 Task: Look for space in Montes Claros, Brazil from 6th September, 2023 to 18th September, 2023 for 3 adults in price range Rs.6000 to Rs.12000. Place can be entire place with 2 bedrooms having 2 beds and 2 bathrooms. Property type can be house, flat, guest house, hotel. Booking option can be shelf check-in. Required host language is Spanish.
Action: Mouse moved to (221, 593)
Screenshot: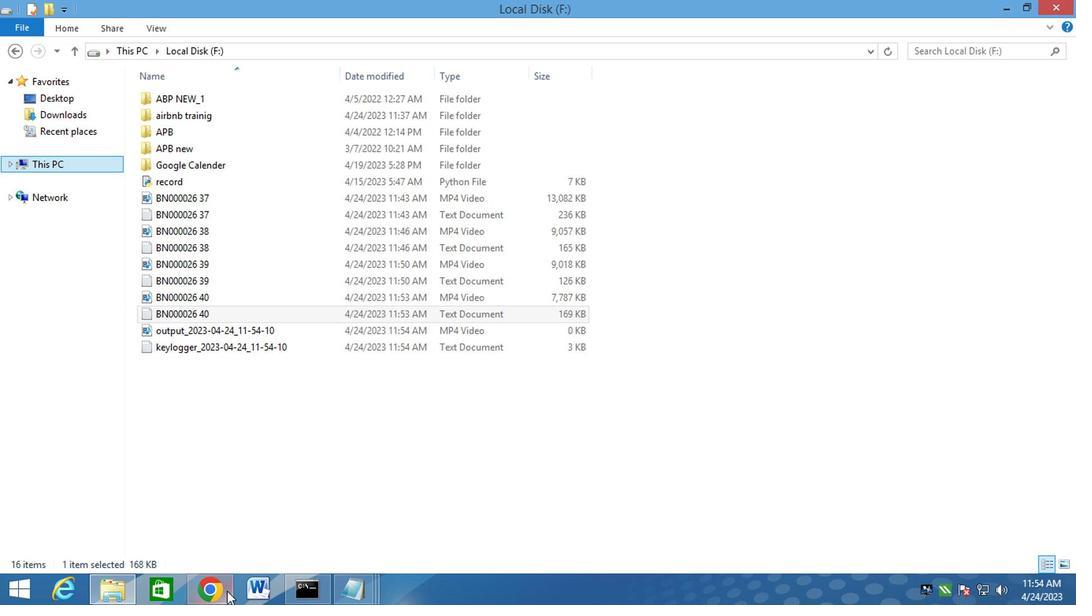 
Action: Mouse pressed left at (221, 593)
Screenshot: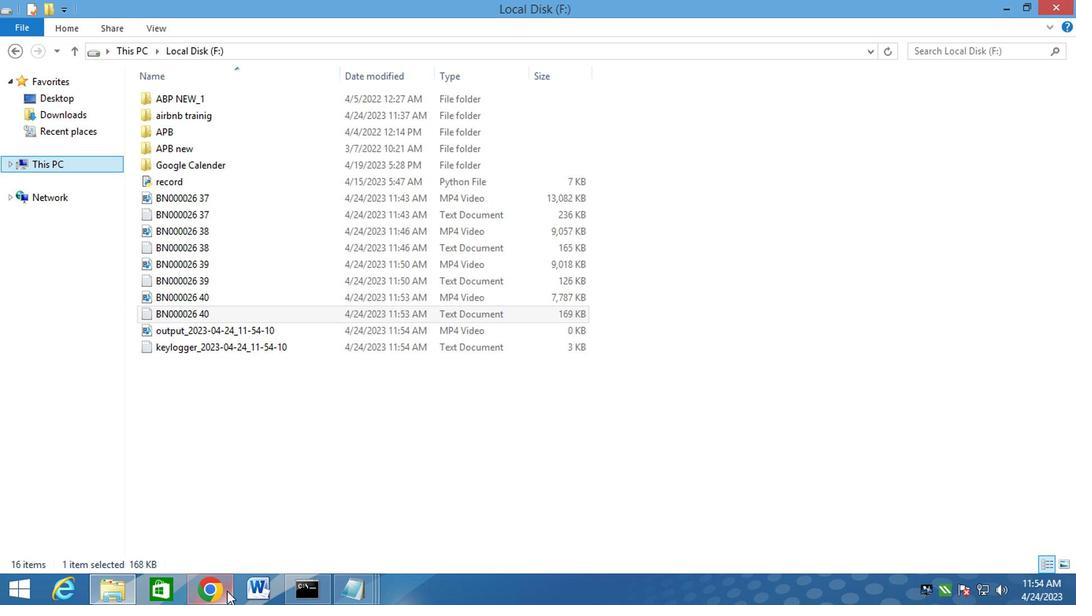 
Action: Mouse moved to (485, 116)
Screenshot: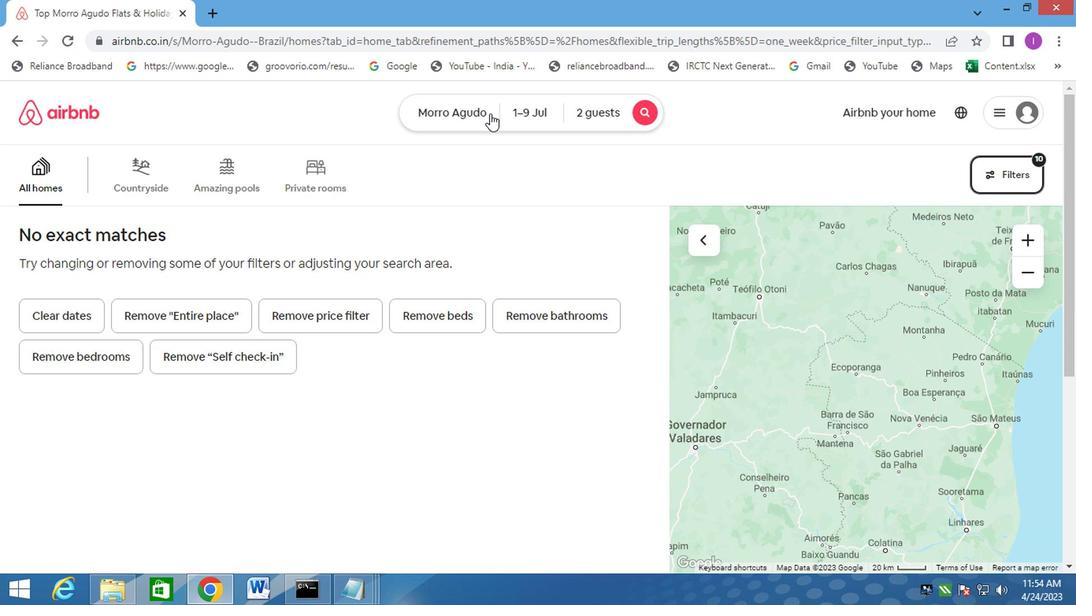 
Action: Mouse pressed left at (485, 116)
Screenshot: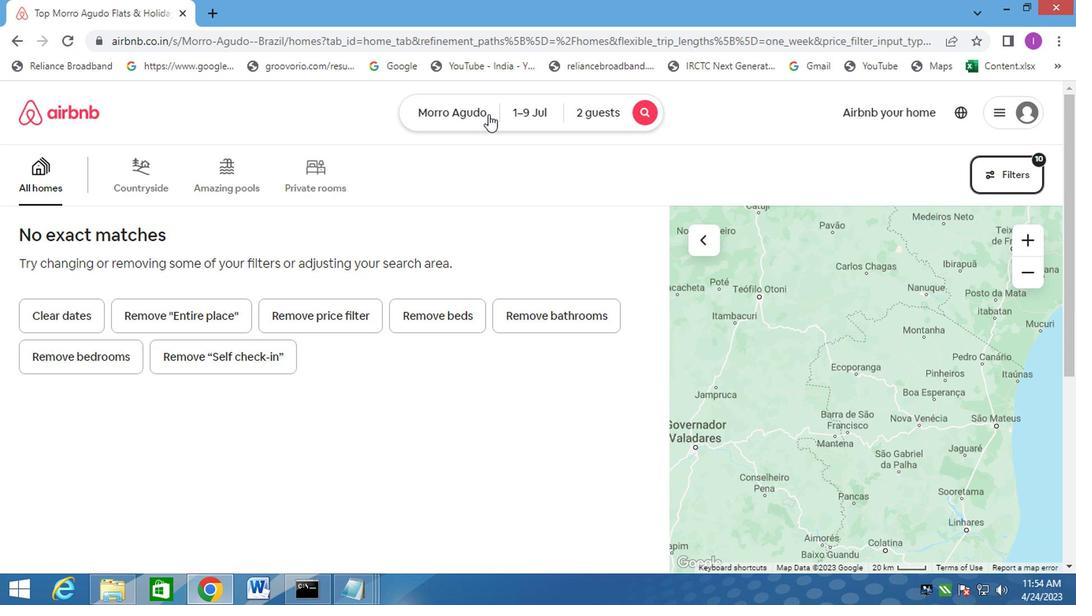 
Action: Mouse moved to (327, 176)
Screenshot: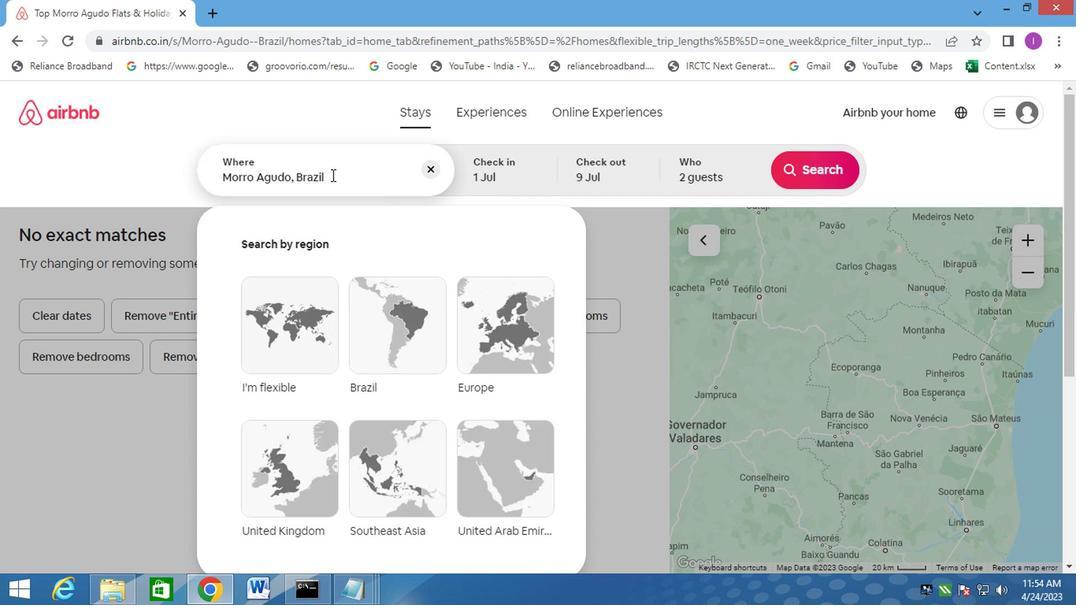 
Action: Mouse pressed left at (327, 176)
Screenshot: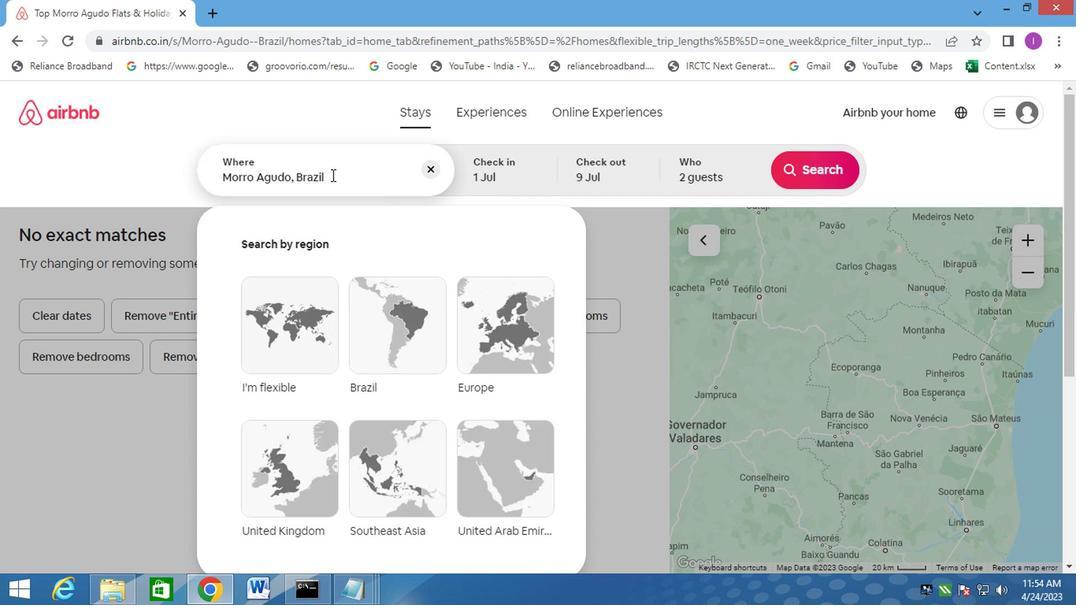 
Action: Mouse moved to (204, 191)
Screenshot: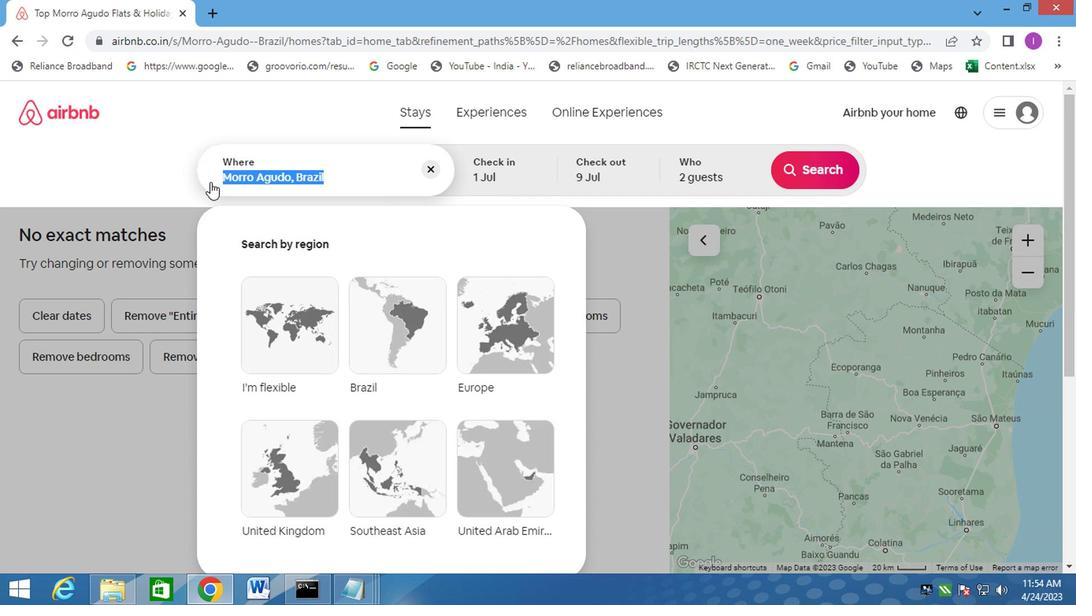 
Action: Key pressed montes<Key.space>claros
Screenshot: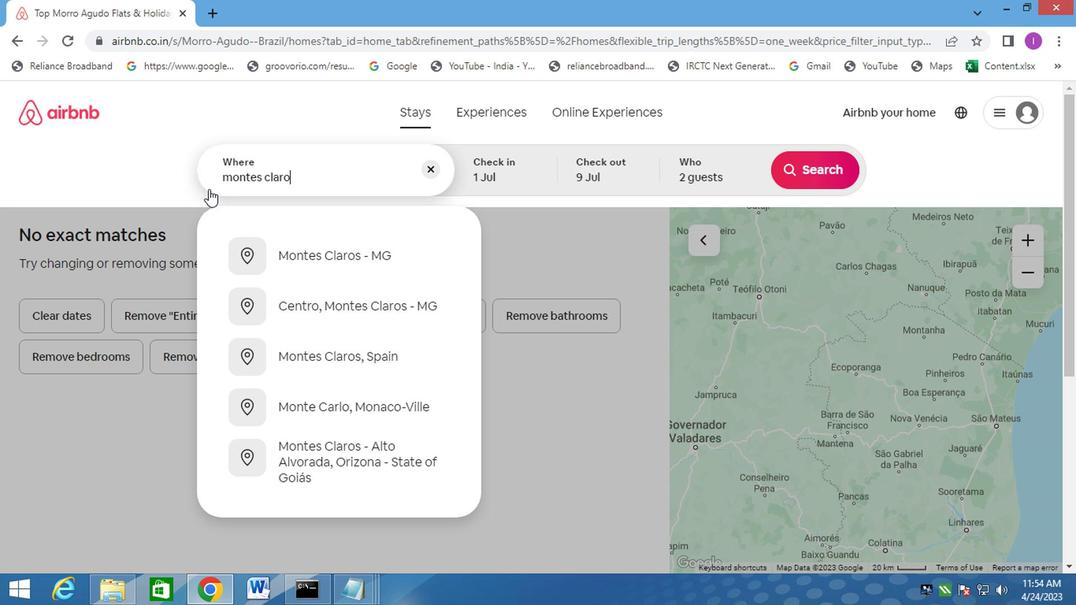 
Action: Mouse moved to (452, 461)
Screenshot: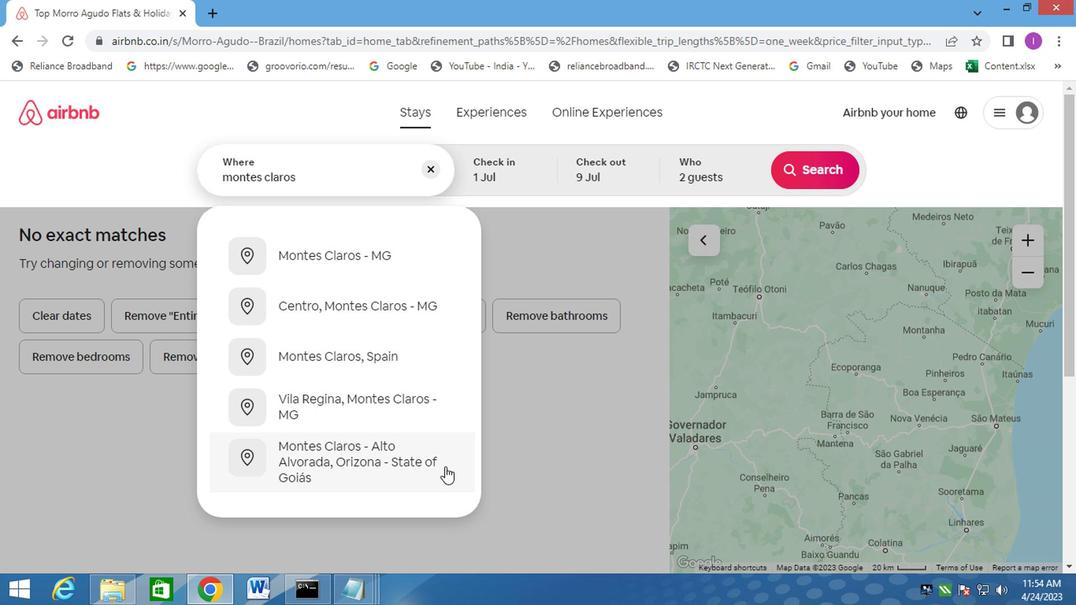 
Action: Key pressed ,brazil
Screenshot: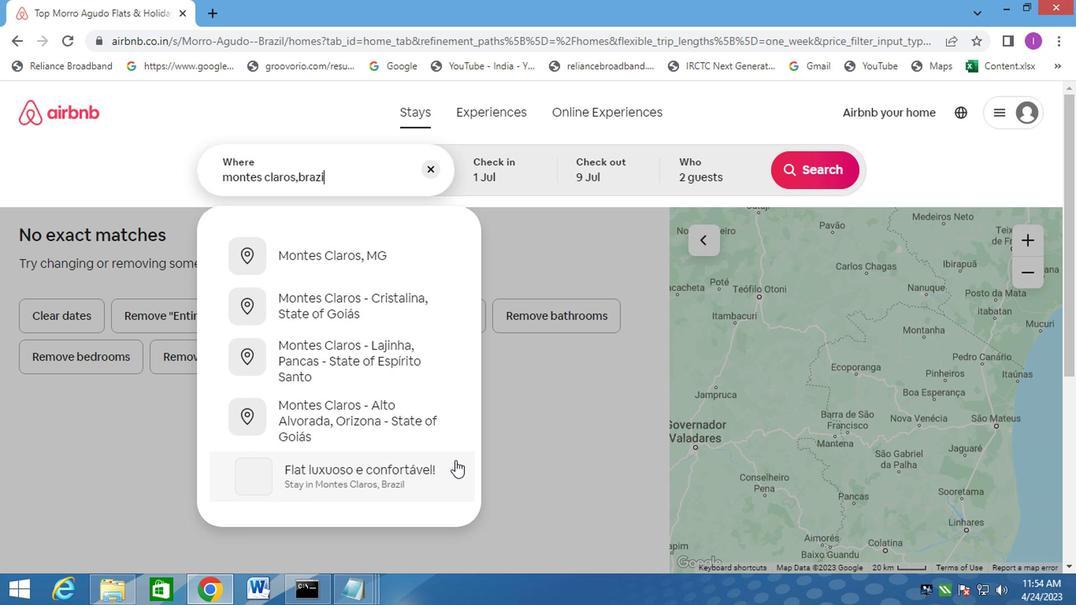 
Action: Mouse moved to (364, 298)
Screenshot: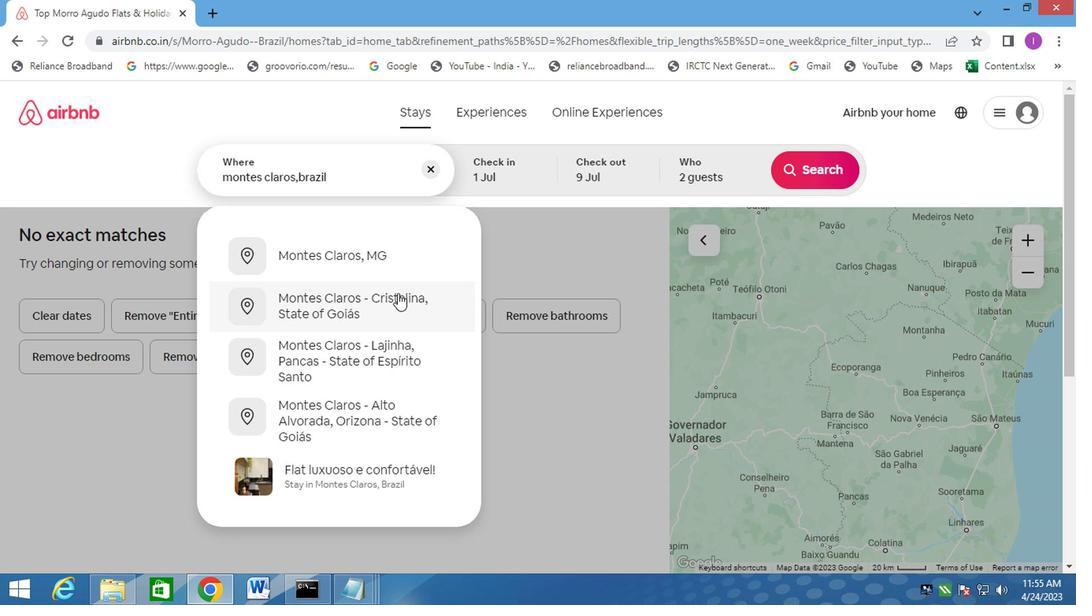 
Action: Mouse pressed left at (364, 298)
Screenshot: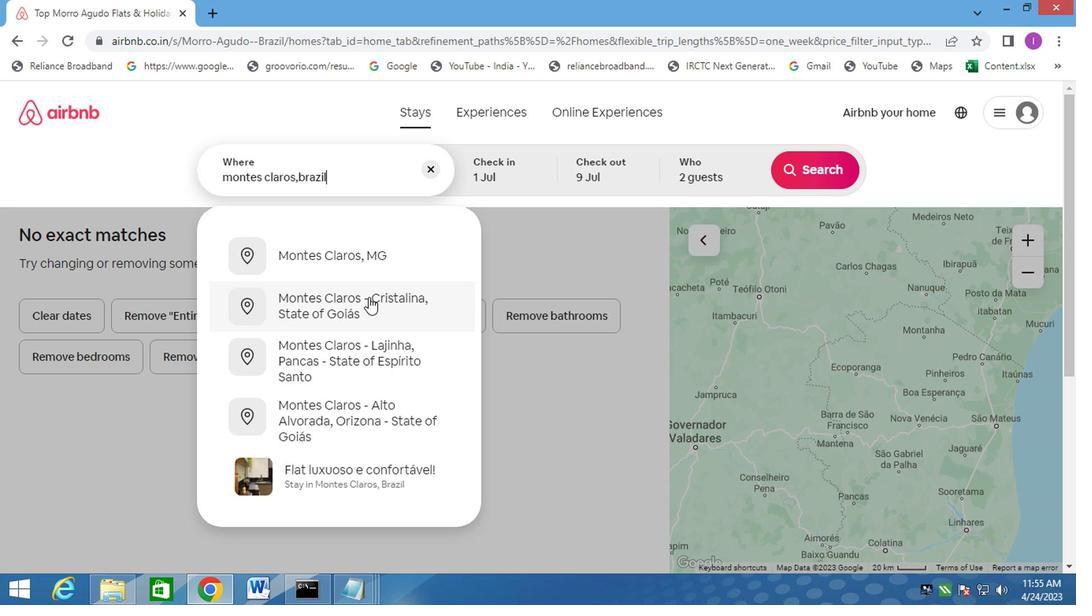 
Action: Mouse moved to (800, 296)
Screenshot: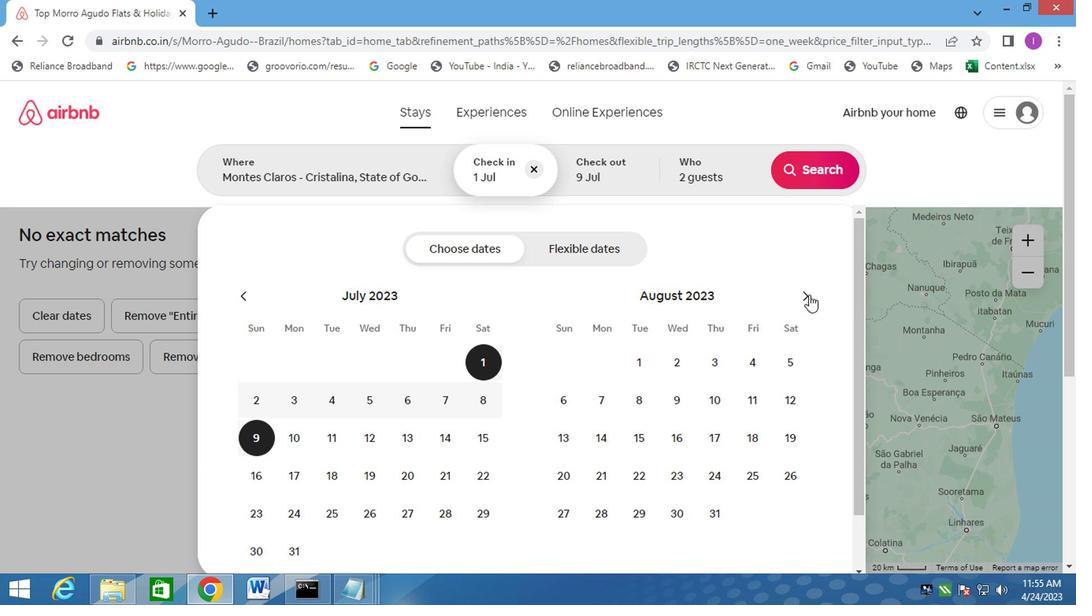 
Action: Mouse pressed left at (800, 296)
Screenshot: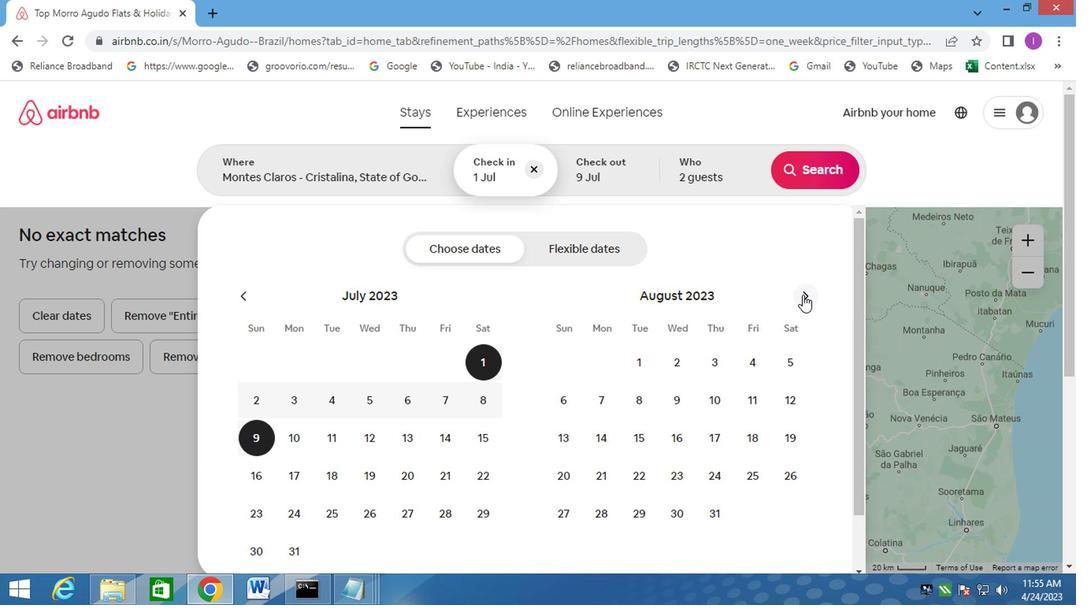 
Action: Mouse moved to (676, 406)
Screenshot: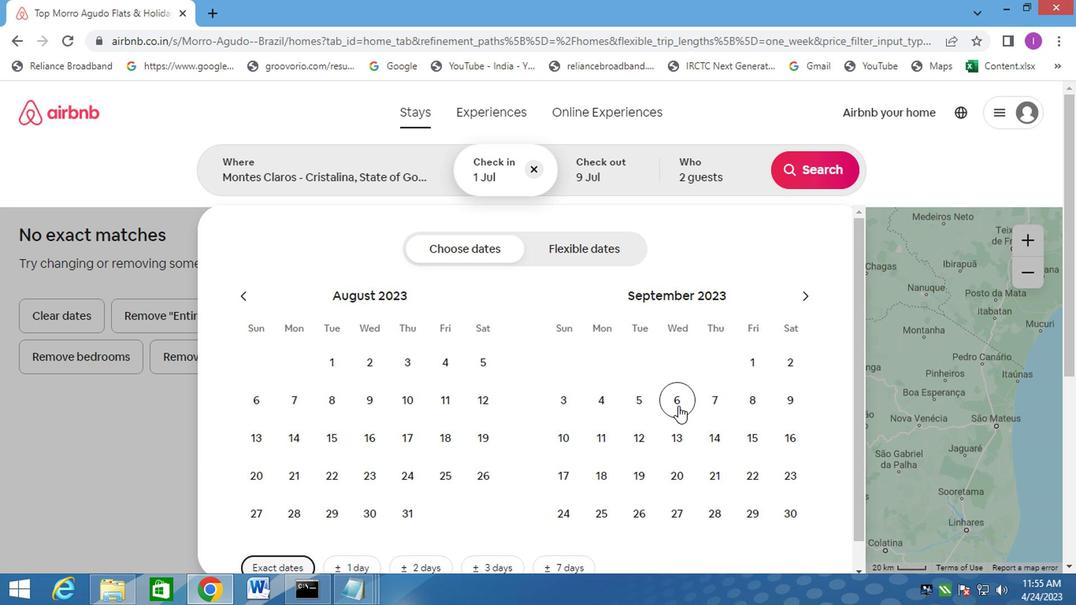 
Action: Mouse pressed left at (676, 406)
Screenshot: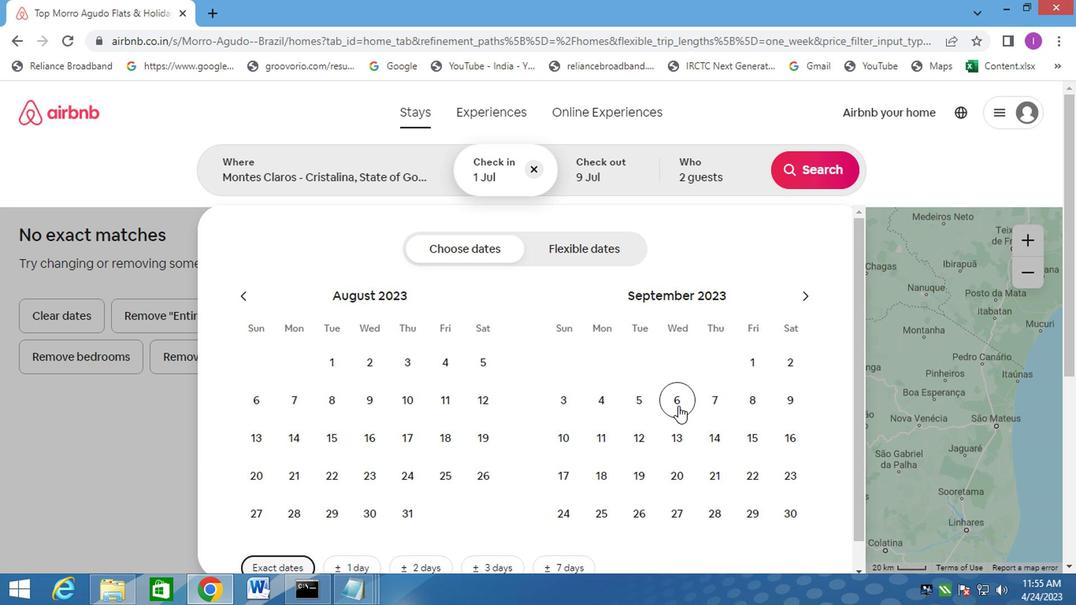 
Action: Mouse moved to (603, 482)
Screenshot: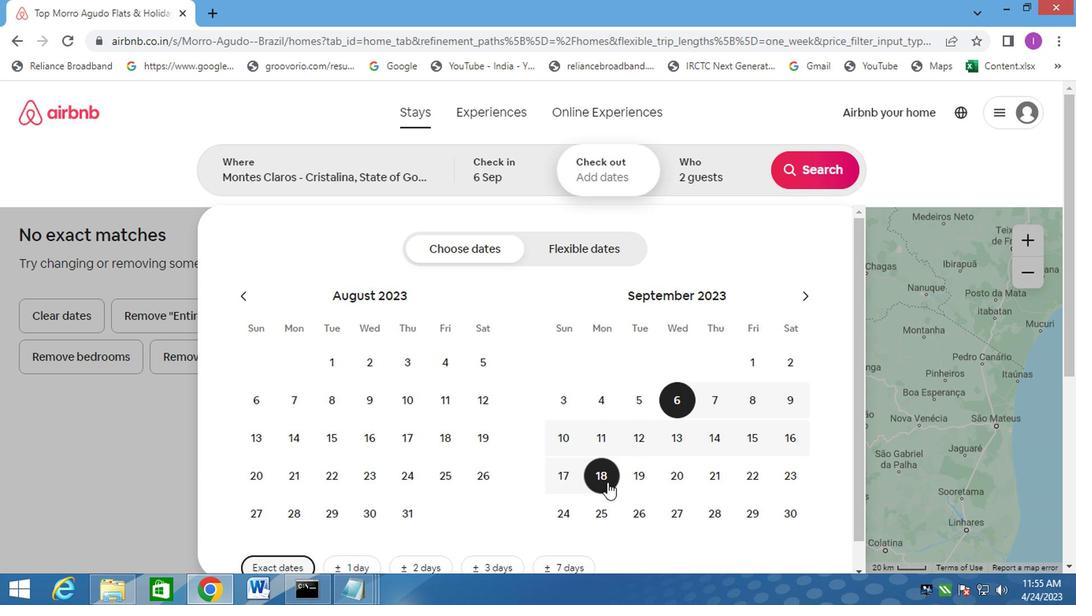 
Action: Mouse pressed left at (603, 482)
Screenshot: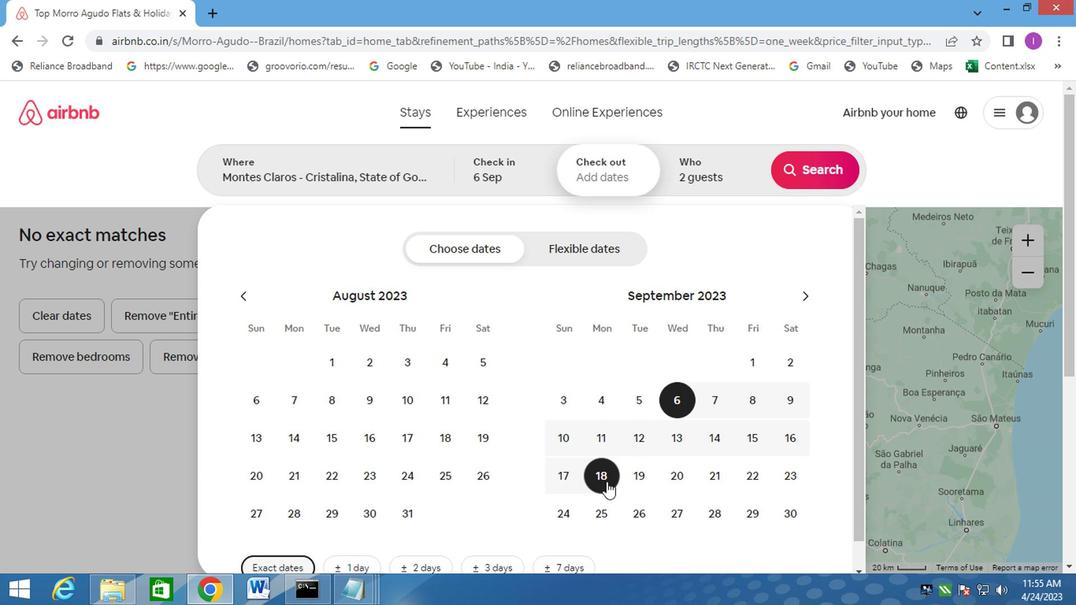 
Action: Mouse moved to (729, 177)
Screenshot: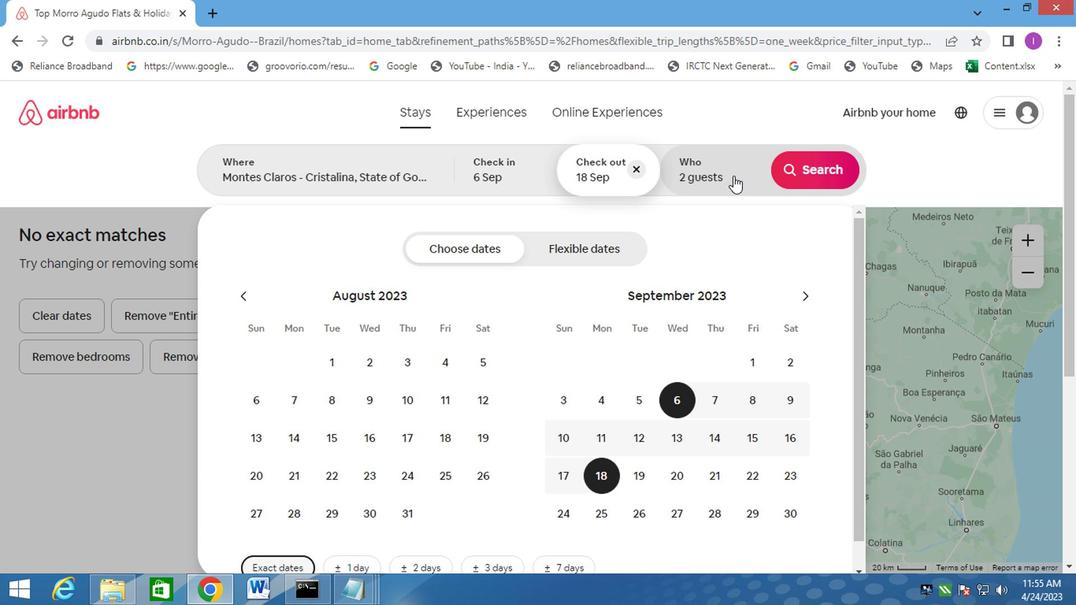 
Action: Mouse pressed left at (729, 177)
Screenshot: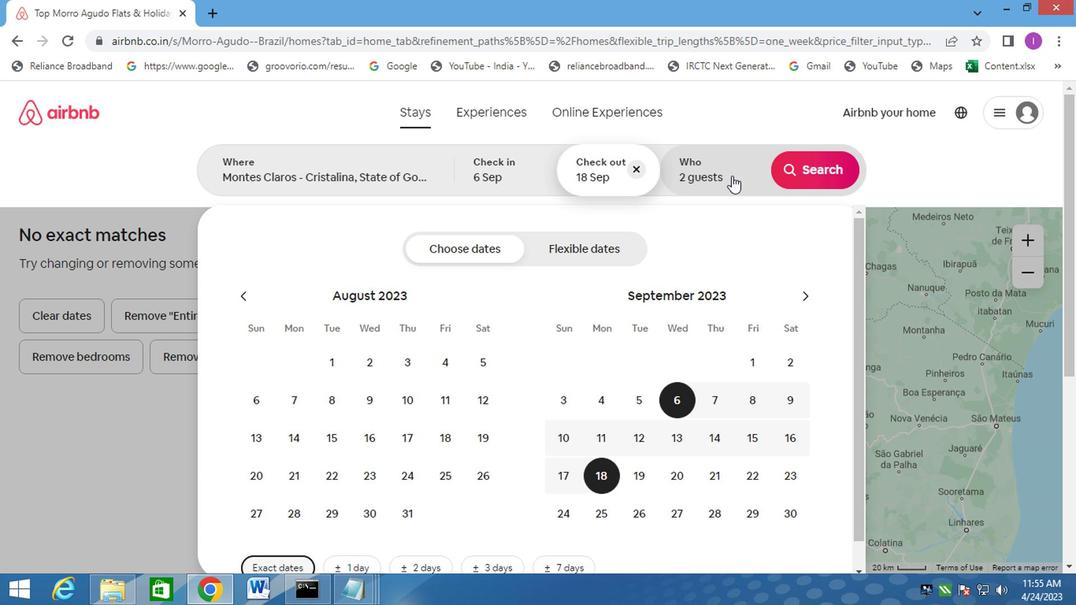 
Action: Mouse moved to (821, 252)
Screenshot: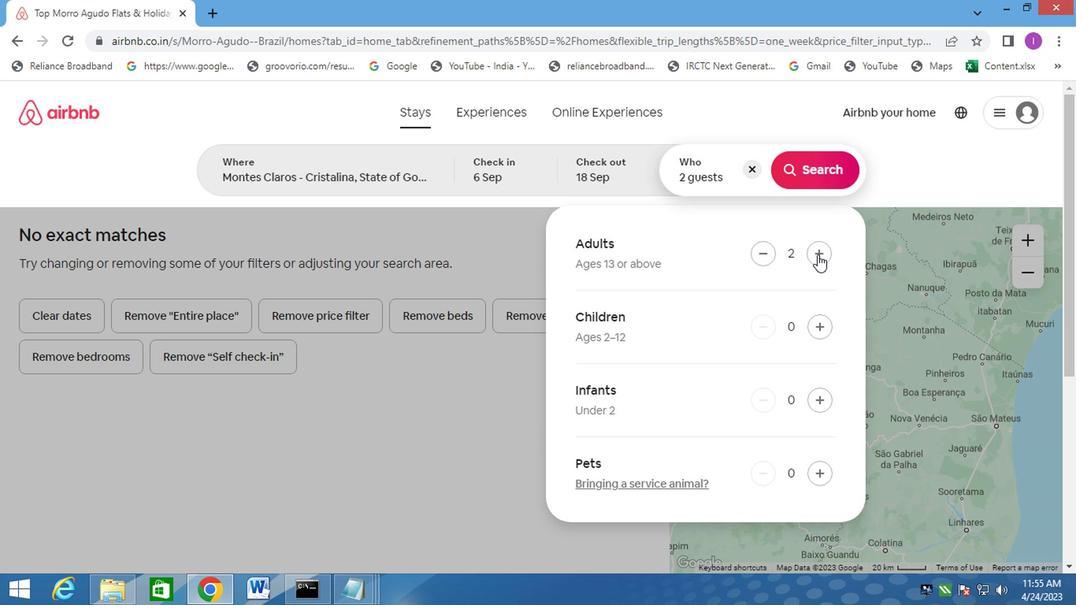 
Action: Mouse pressed left at (821, 252)
Screenshot: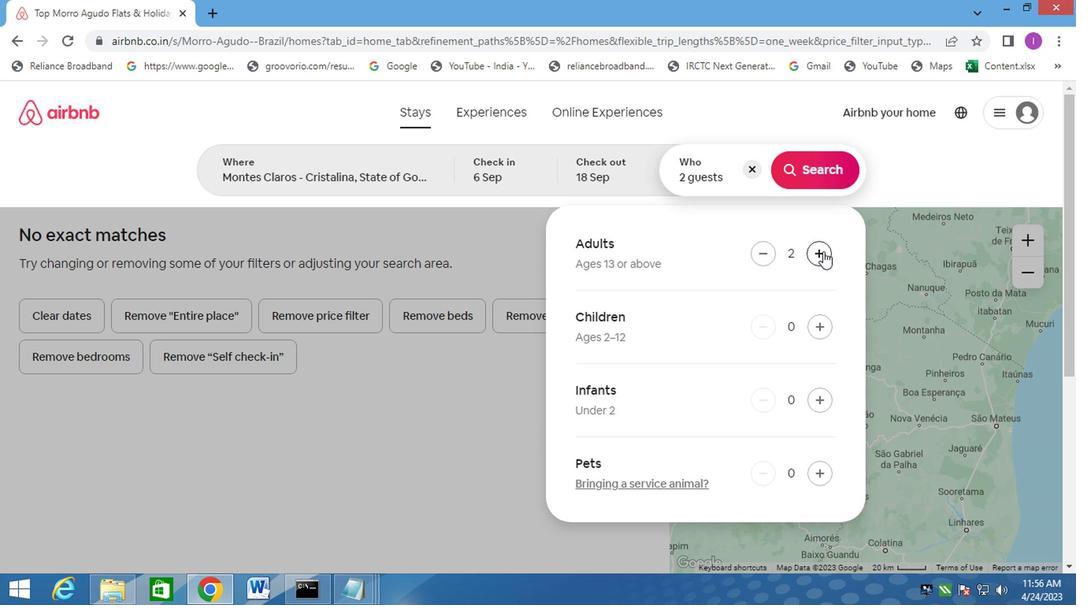 
Action: Mouse moved to (834, 174)
Screenshot: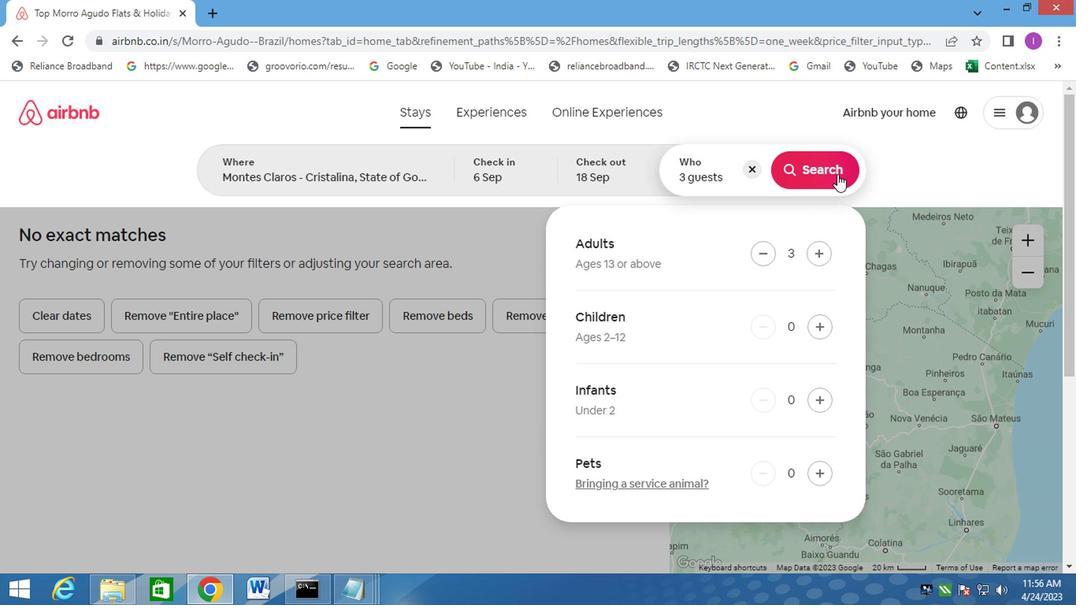 
Action: Mouse pressed left at (834, 174)
Screenshot: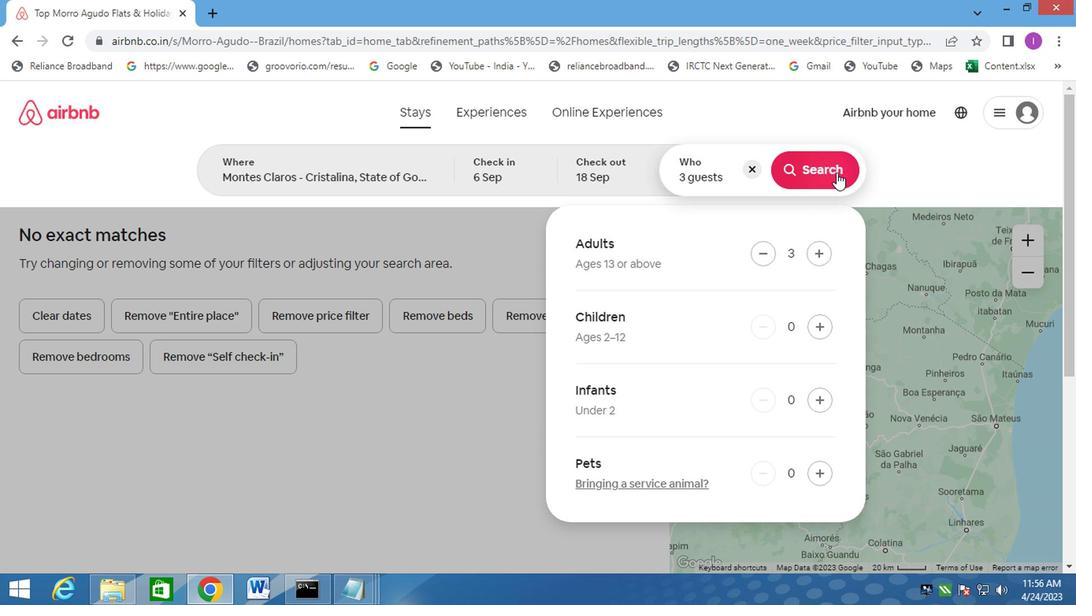 
Action: Mouse moved to (1018, 183)
Screenshot: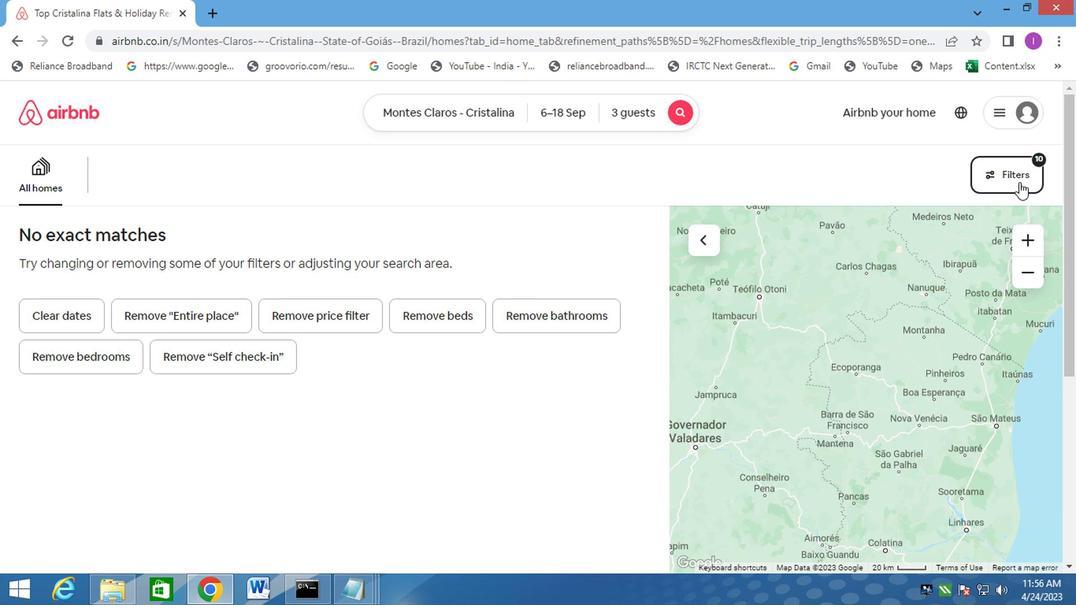 
Action: Mouse pressed left at (1018, 183)
Screenshot: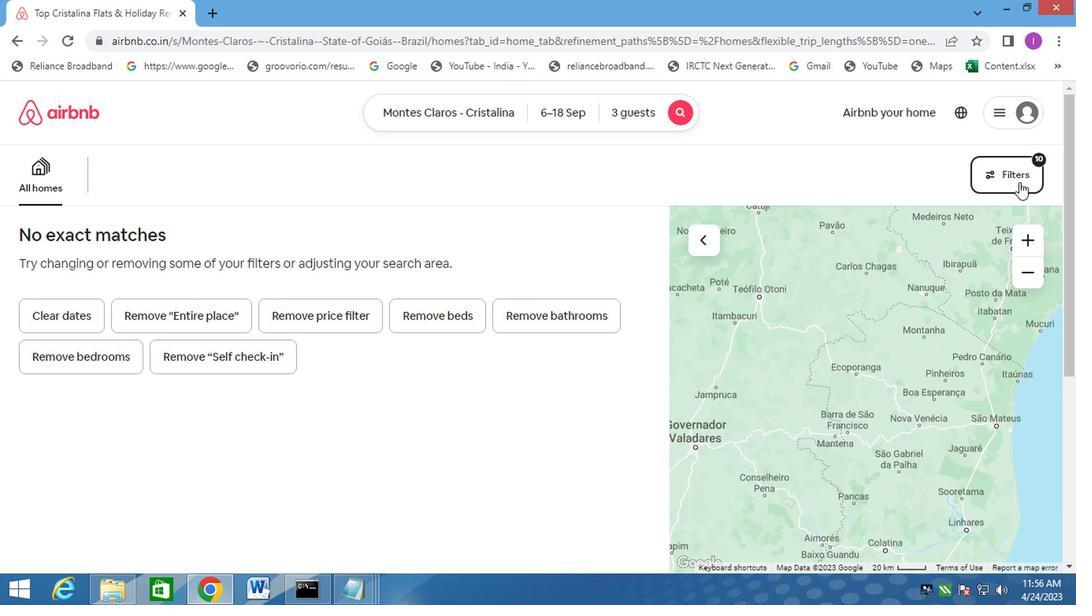 
Action: Mouse moved to (344, 275)
Screenshot: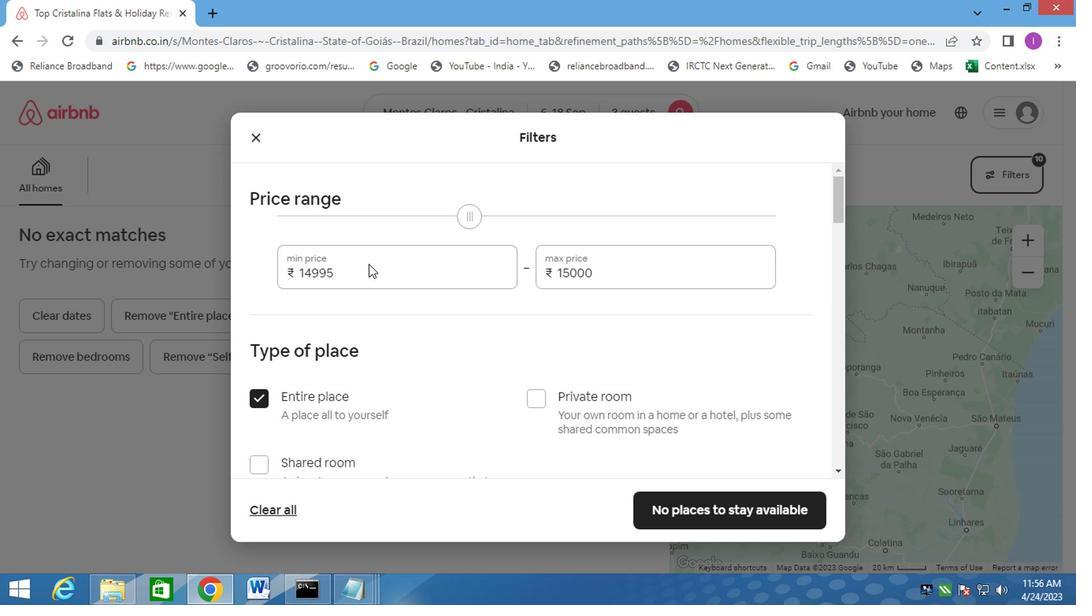 
Action: Mouse pressed left at (344, 275)
Screenshot: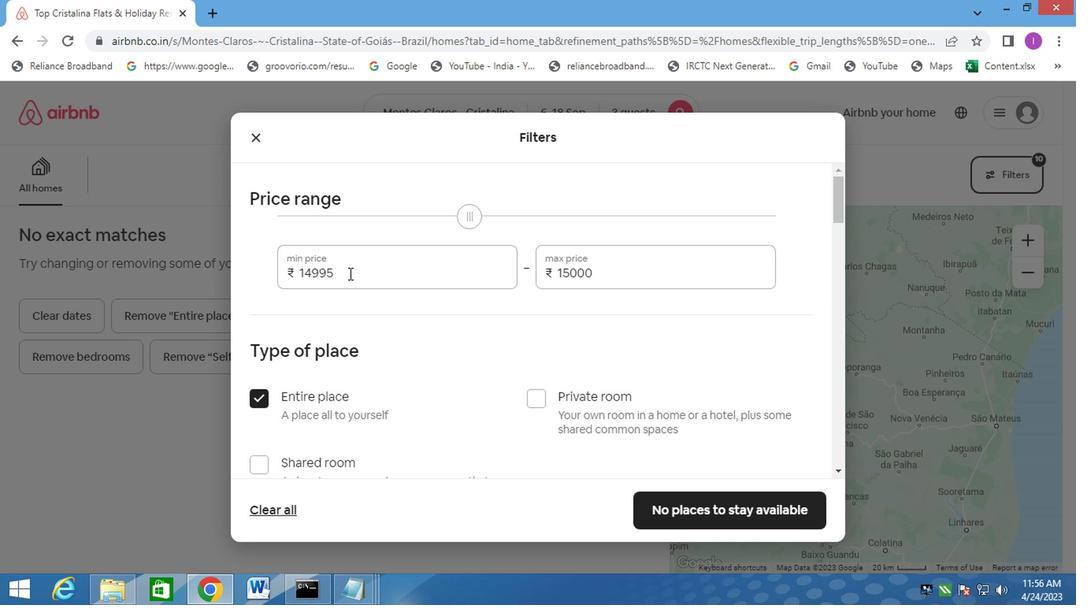 
Action: Mouse moved to (515, 274)
Screenshot: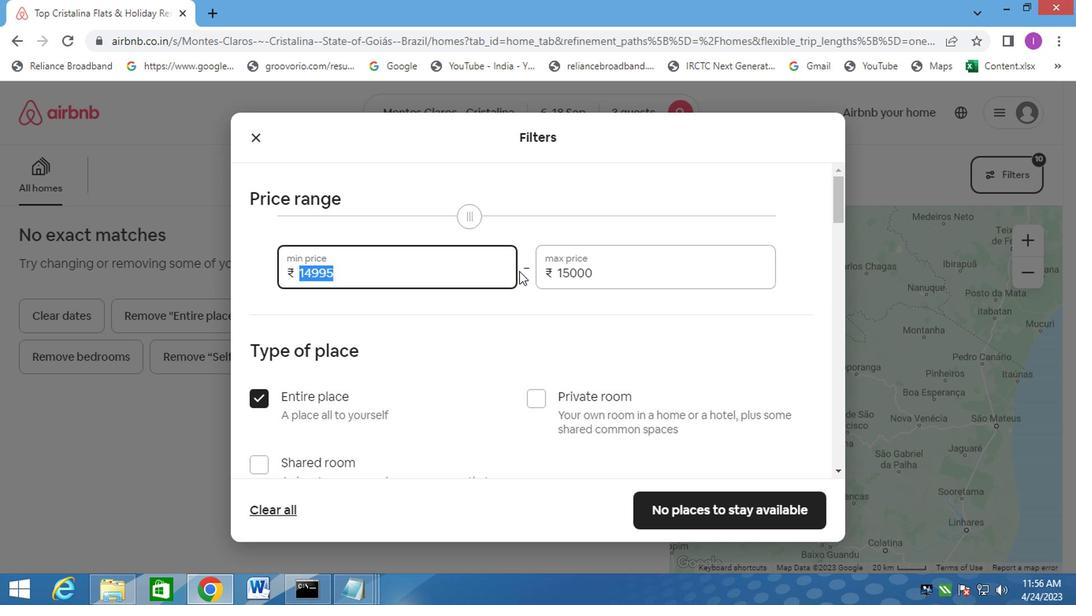 
Action: Key pressed 6000
Screenshot: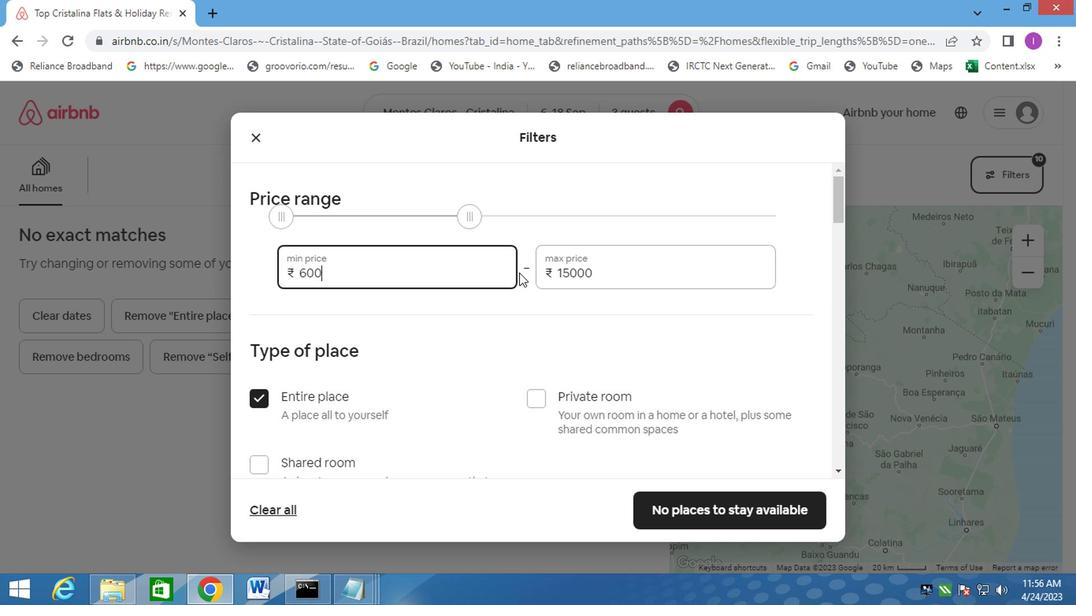 
Action: Mouse moved to (567, 275)
Screenshot: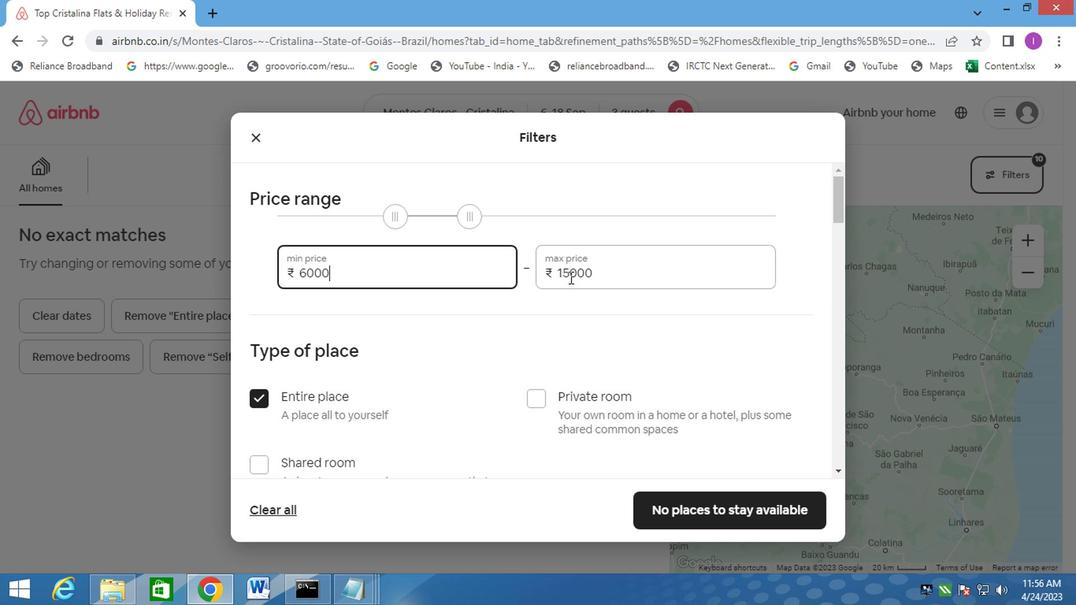 
Action: Mouse pressed left at (567, 275)
Screenshot: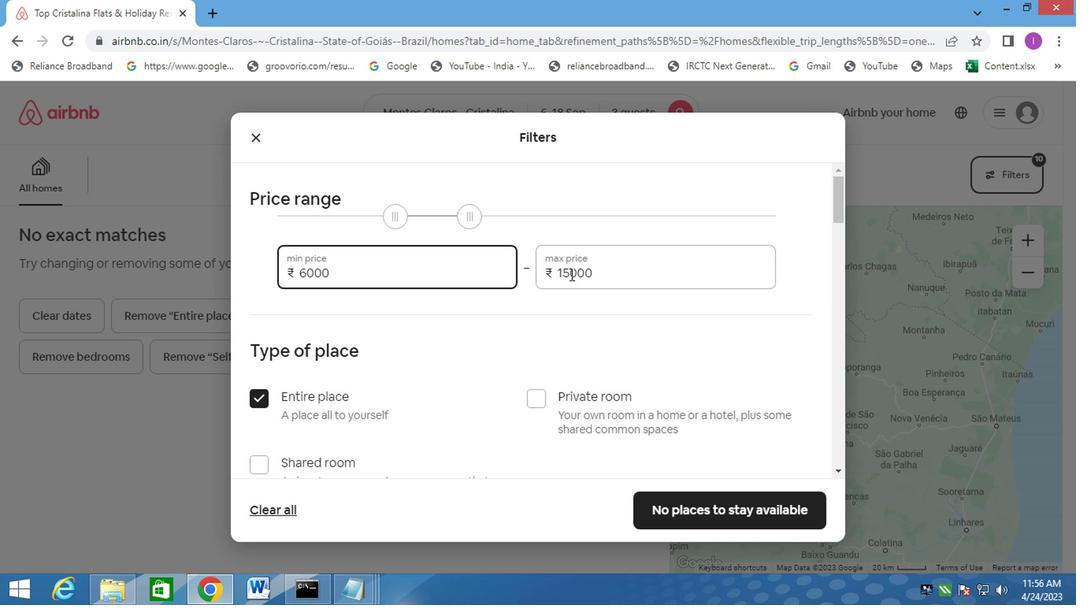 
Action: Mouse moved to (678, 213)
Screenshot: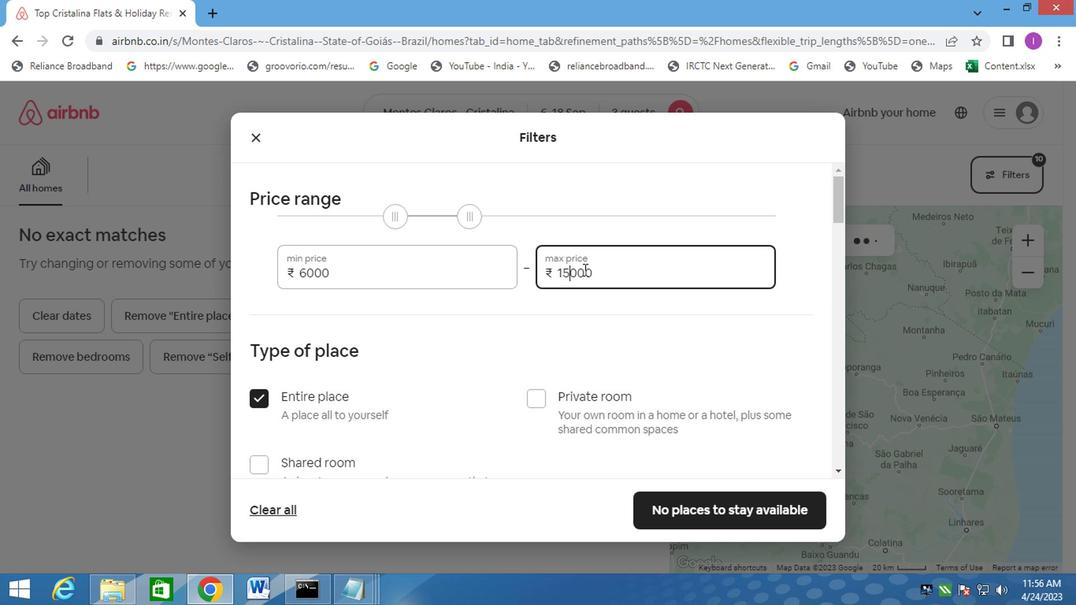 
Action: Key pressed <Key.backspace>2
Screenshot: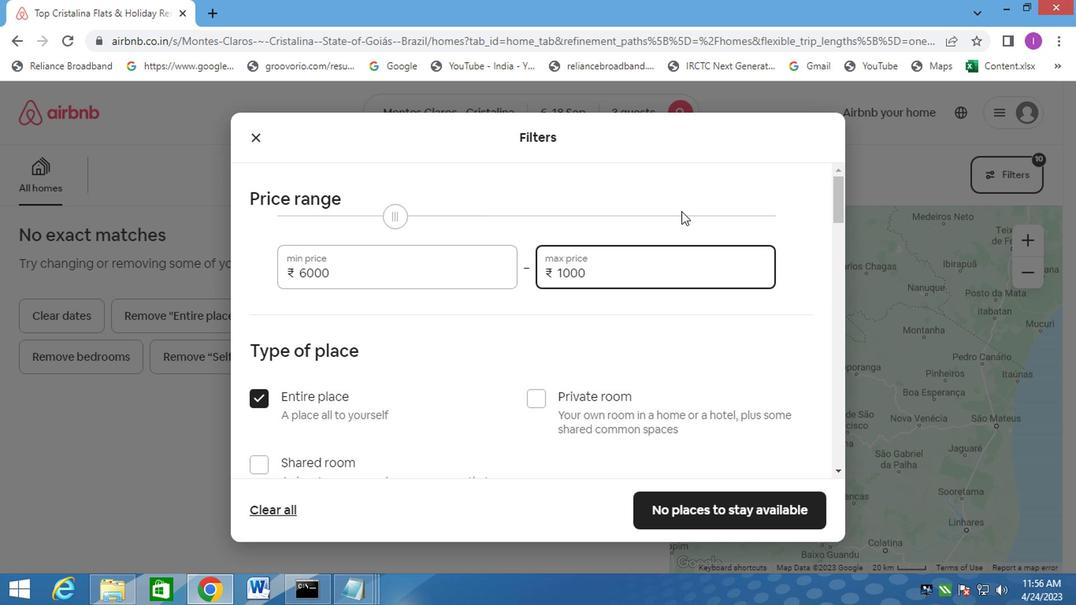 
Action: Mouse moved to (701, 212)
Screenshot: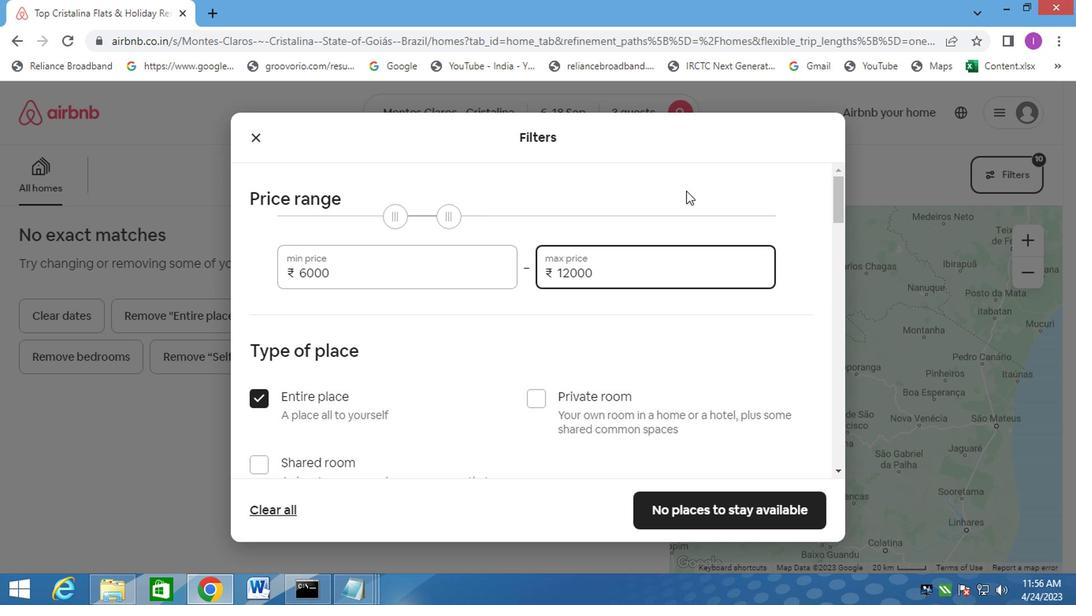 
Action: Mouse scrolled (701, 211) with delta (0, 0)
Screenshot: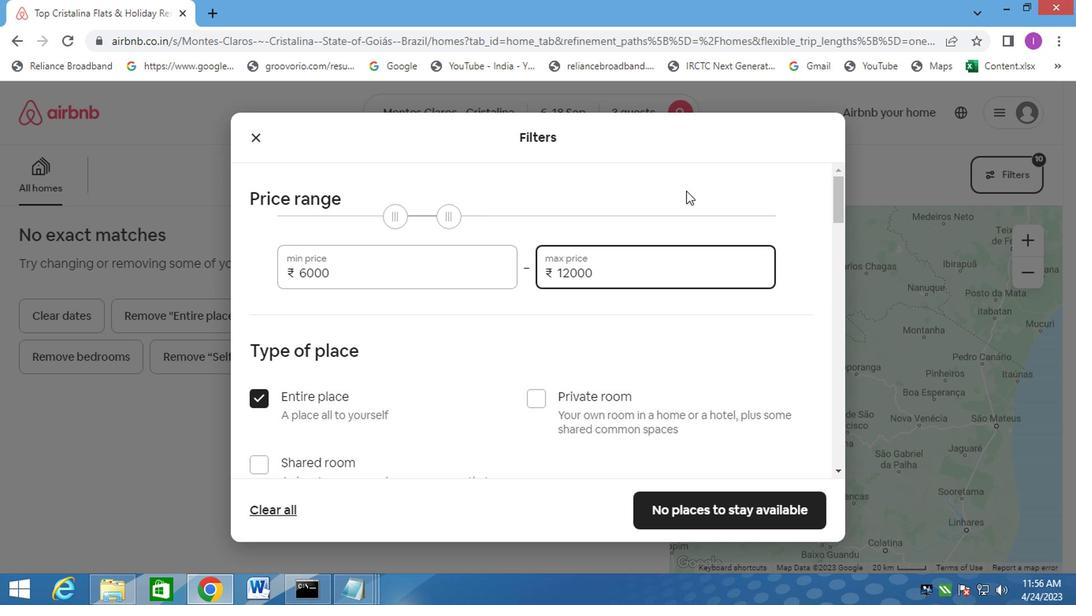 
Action: Mouse moved to (716, 224)
Screenshot: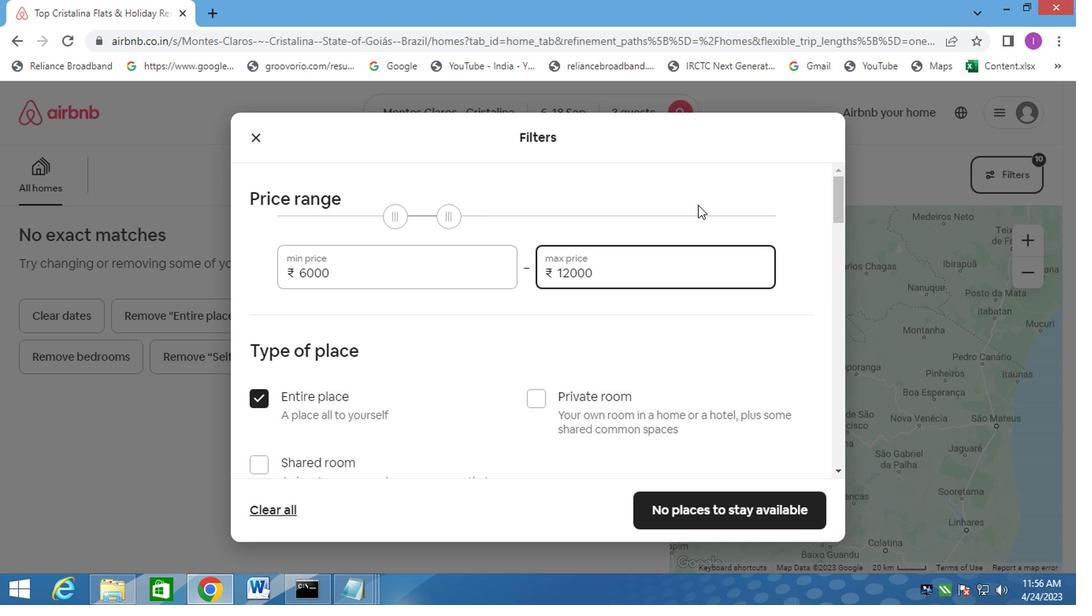 
Action: Mouse scrolled (716, 223) with delta (0, -1)
Screenshot: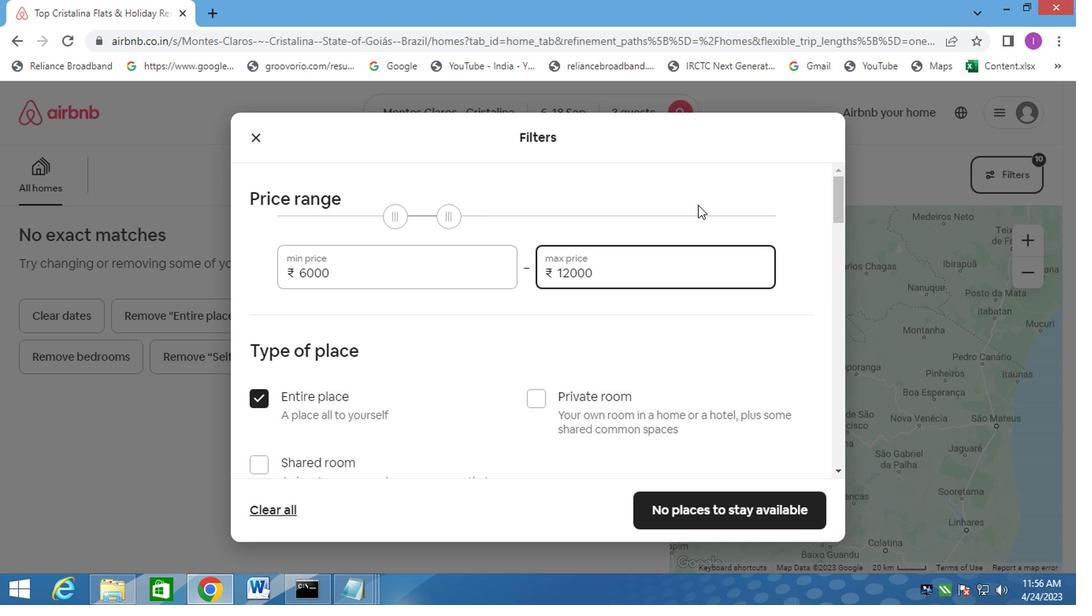 
Action: Mouse moved to (411, 342)
Screenshot: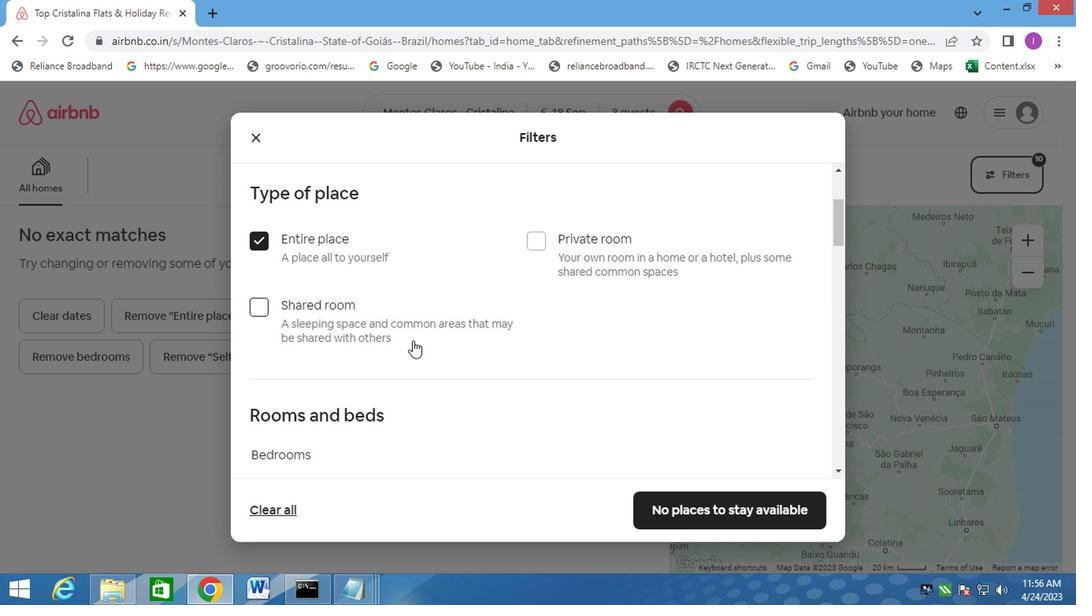 
Action: Mouse scrolled (411, 341) with delta (0, 0)
Screenshot: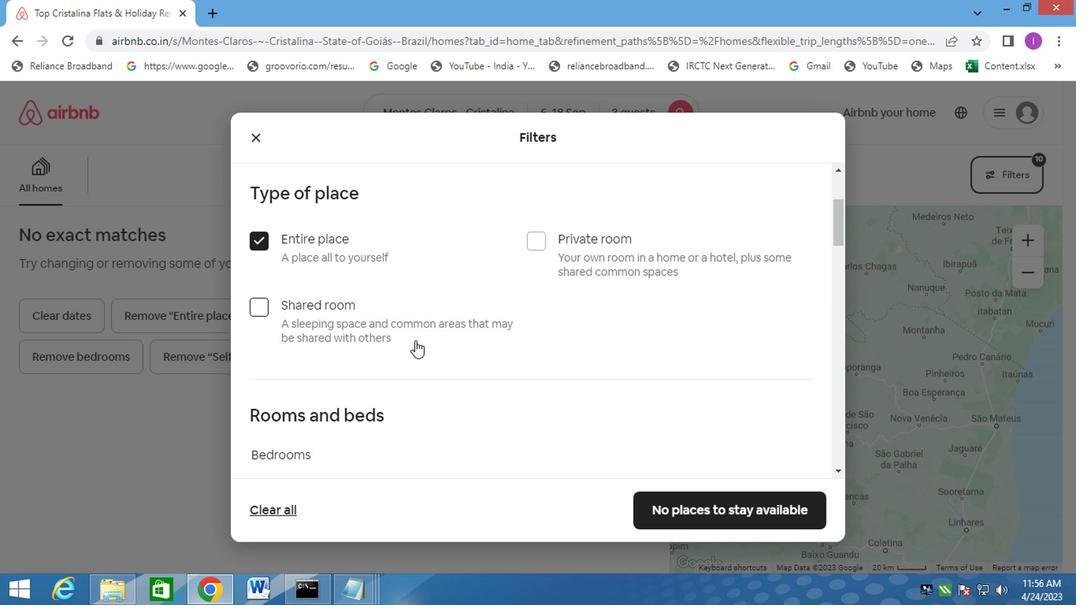
Action: Mouse moved to (412, 342)
Screenshot: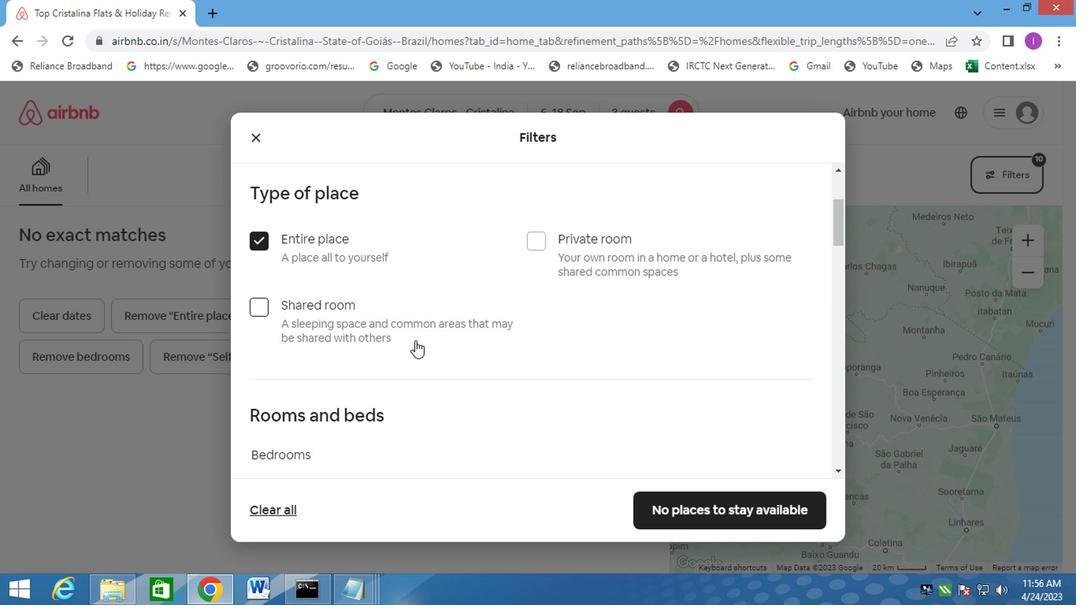 
Action: Mouse scrolled (412, 342) with delta (0, 0)
Screenshot: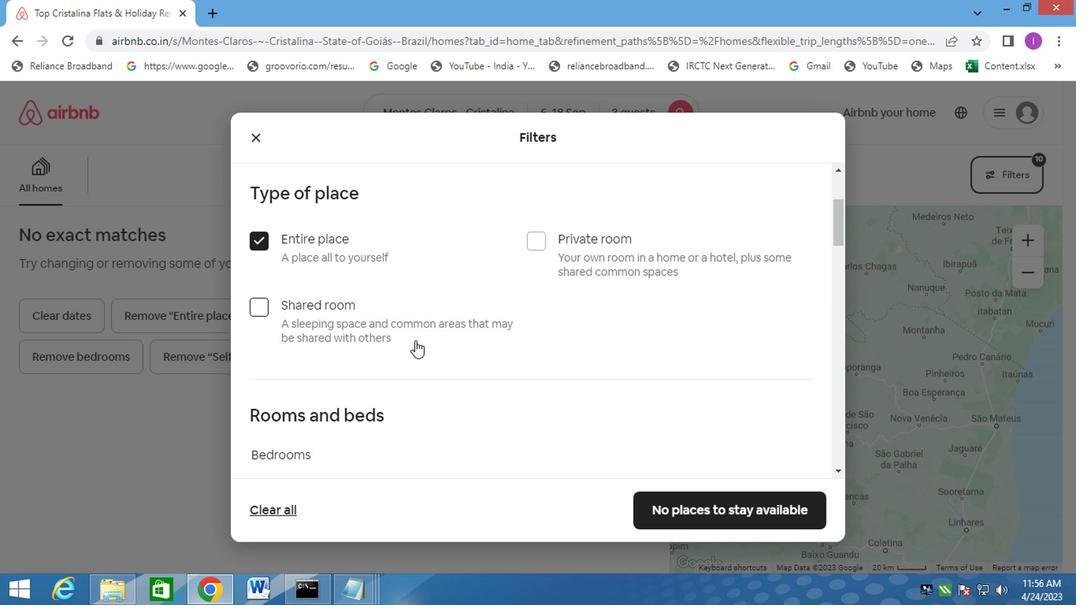 
Action: Mouse moved to (404, 341)
Screenshot: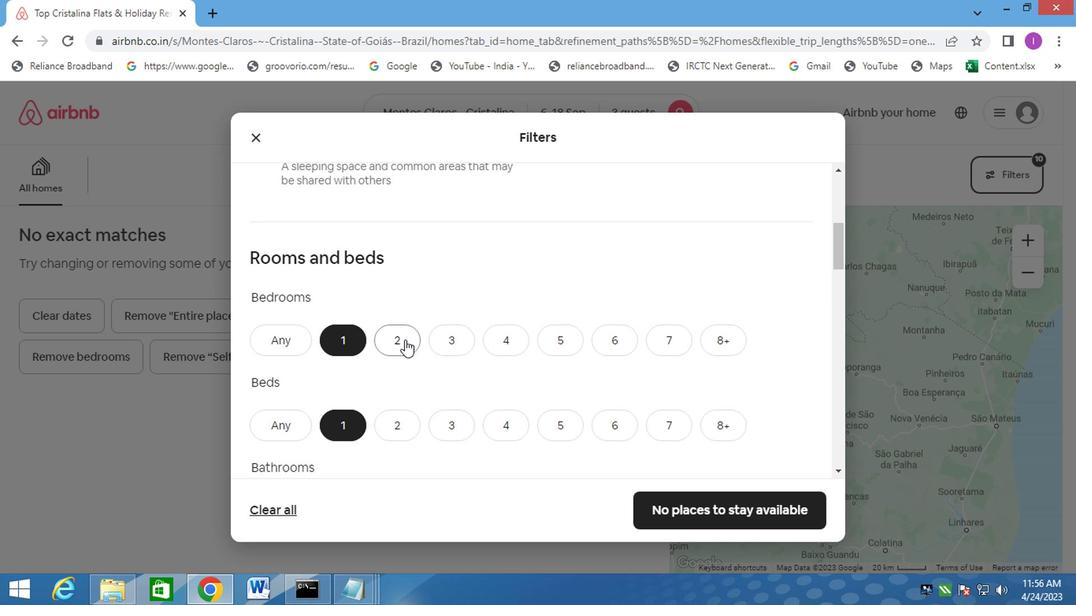
Action: Mouse pressed left at (404, 341)
Screenshot: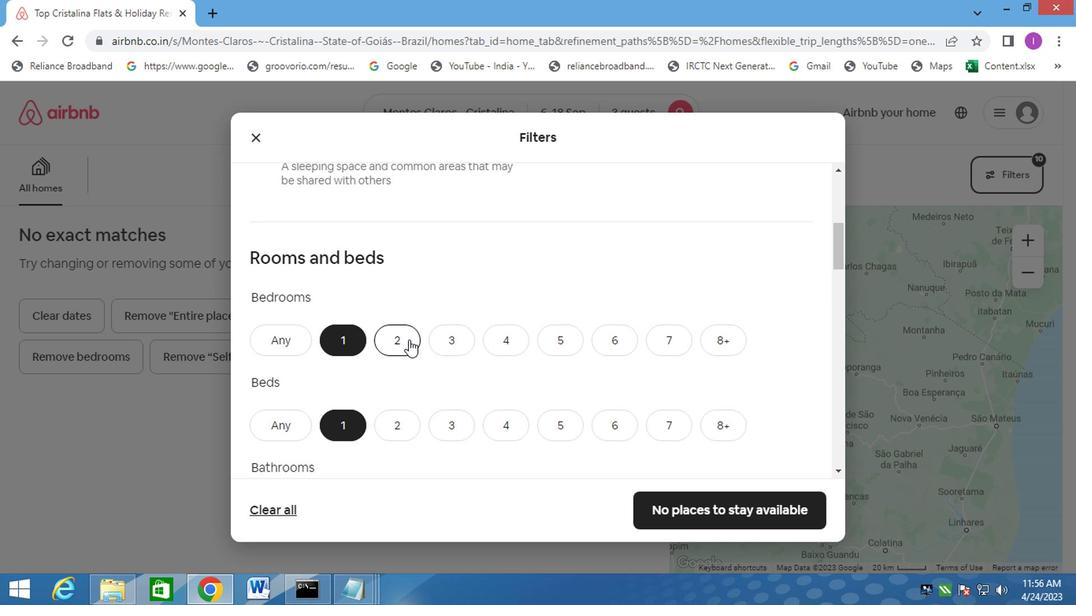 
Action: Mouse moved to (381, 430)
Screenshot: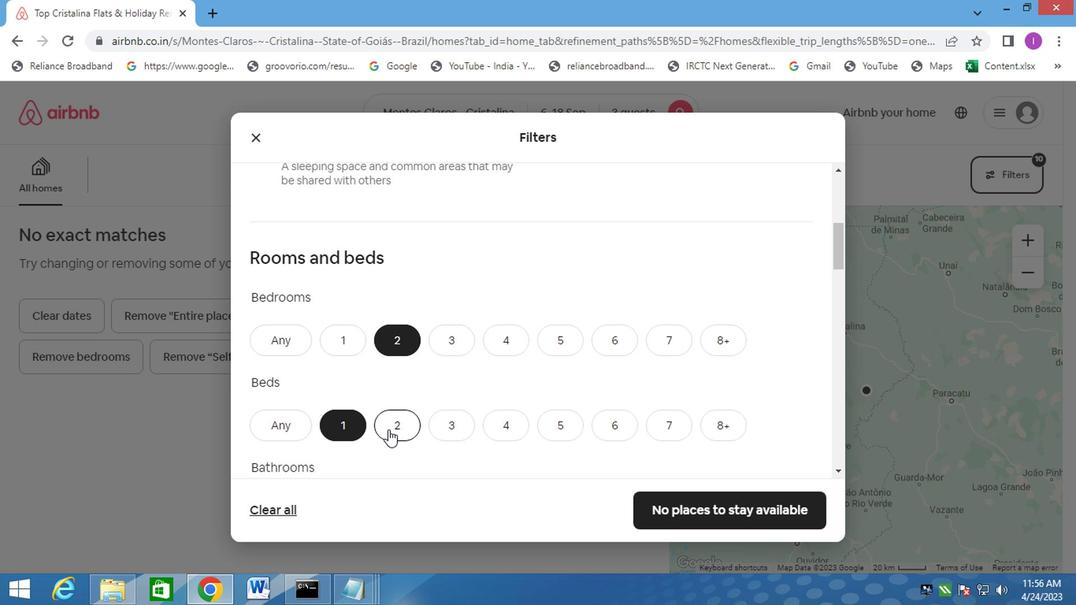 
Action: Mouse pressed left at (381, 430)
Screenshot: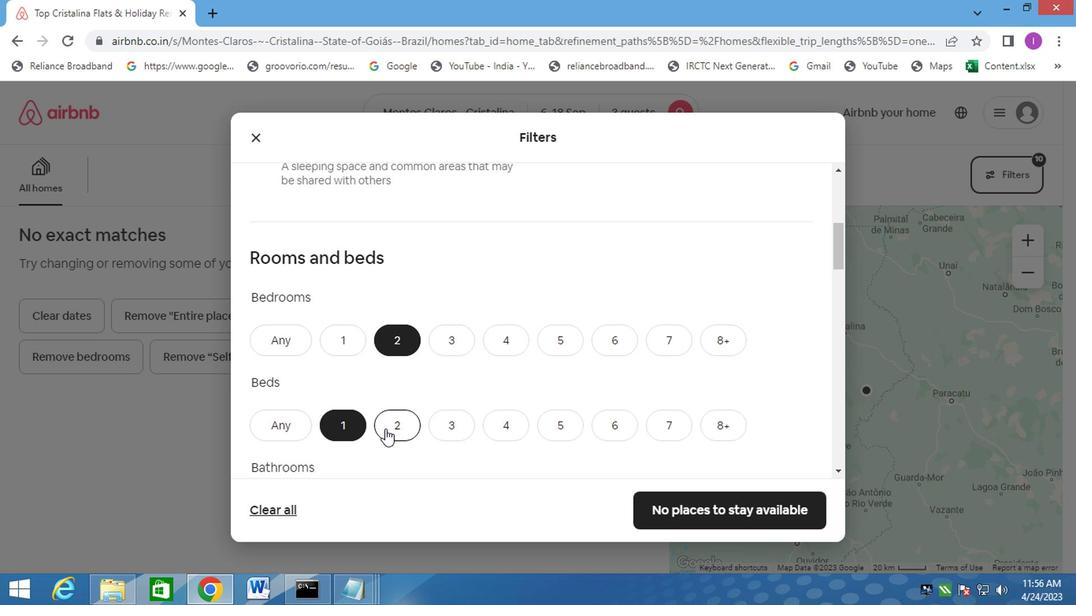 
Action: Mouse moved to (432, 401)
Screenshot: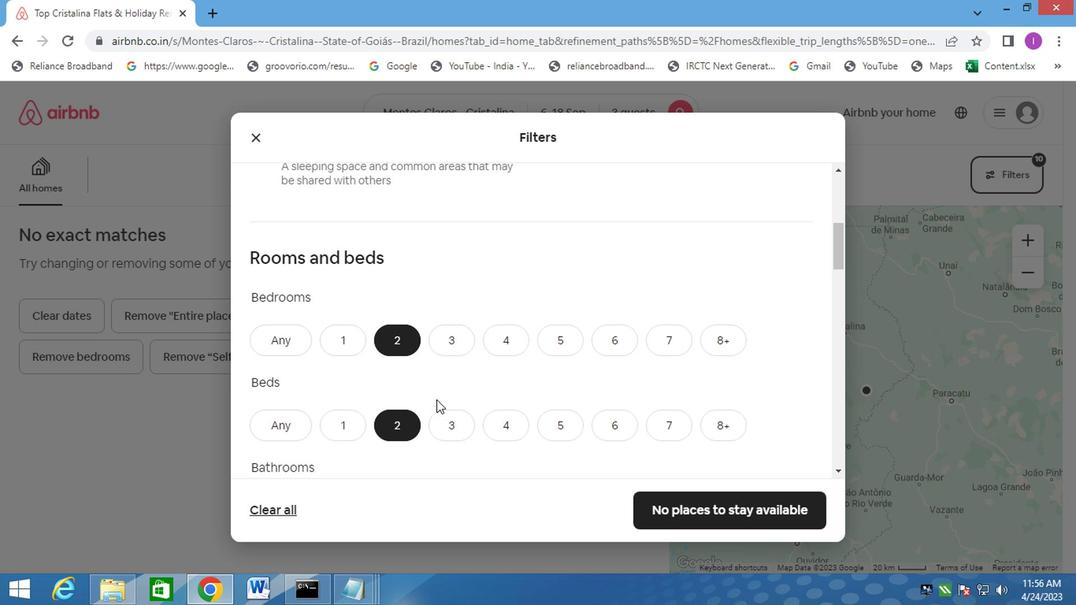 
Action: Mouse scrolled (432, 400) with delta (0, 0)
Screenshot: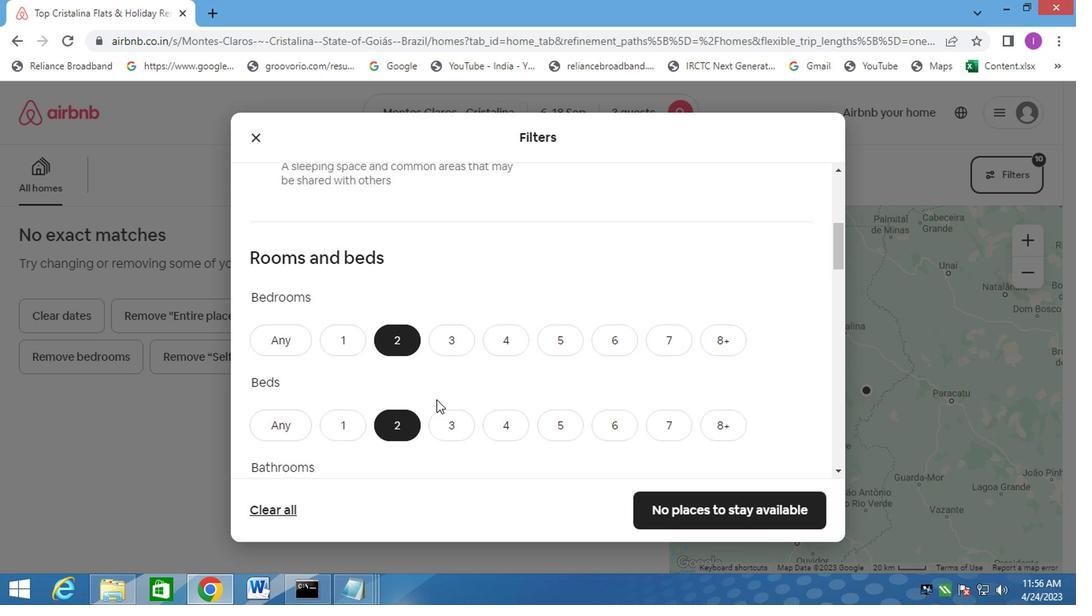 
Action: Mouse scrolled (432, 400) with delta (0, 0)
Screenshot: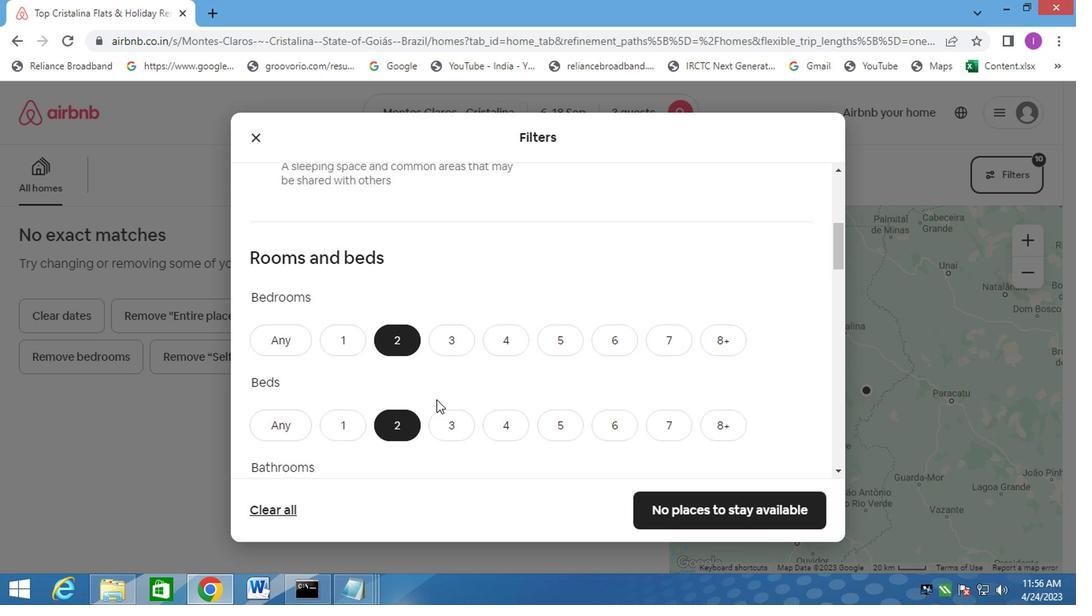 
Action: Mouse moved to (388, 361)
Screenshot: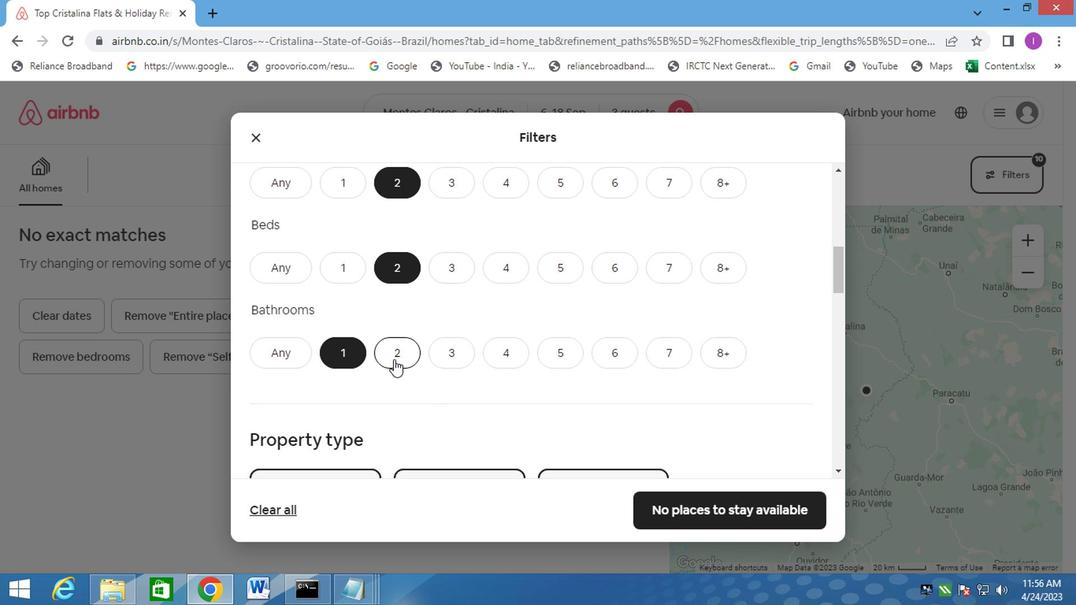
Action: Mouse pressed left at (388, 361)
Screenshot: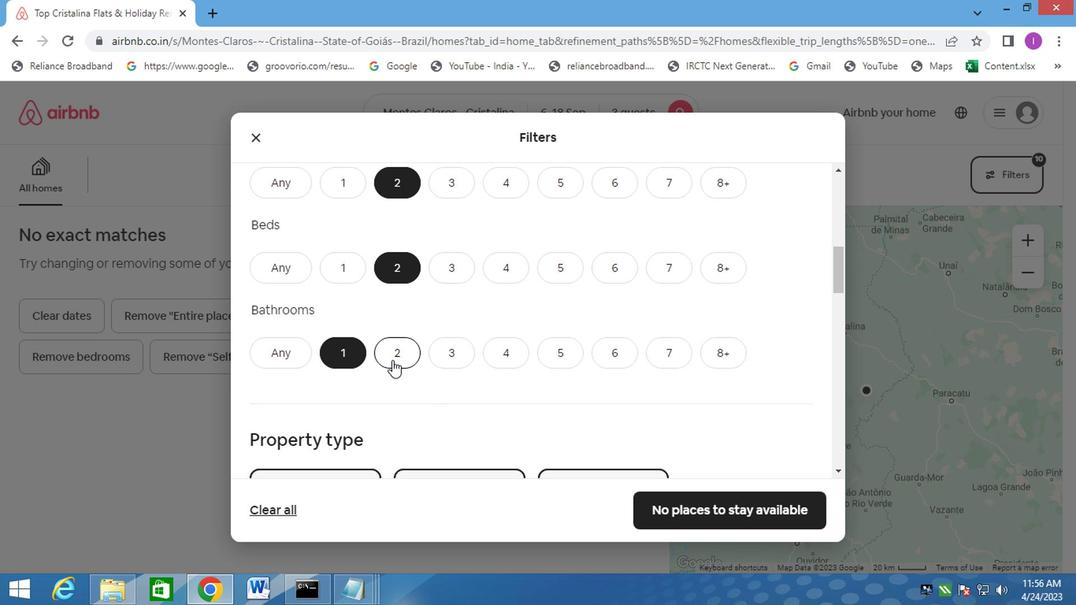 
Action: Mouse moved to (432, 349)
Screenshot: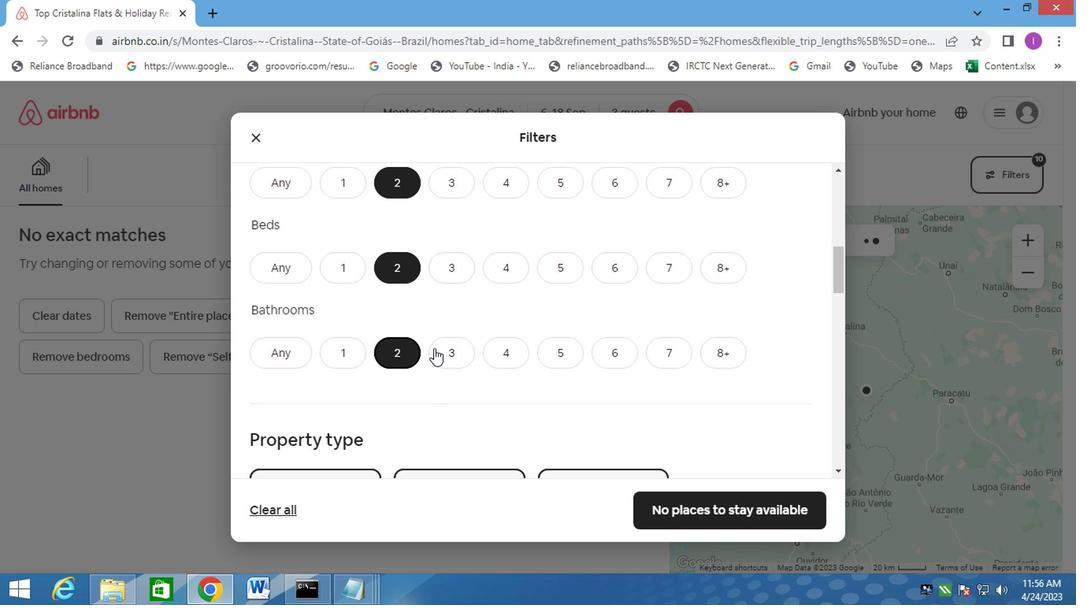 
Action: Mouse scrolled (432, 349) with delta (0, 0)
Screenshot: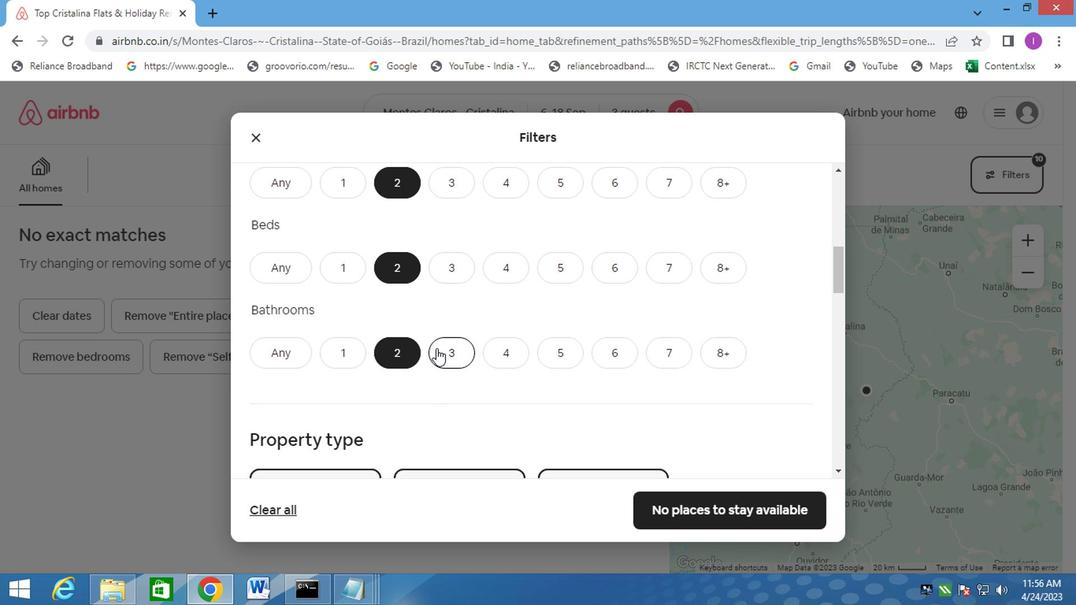 
Action: Mouse scrolled (432, 349) with delta (0, 0)
Screenshot: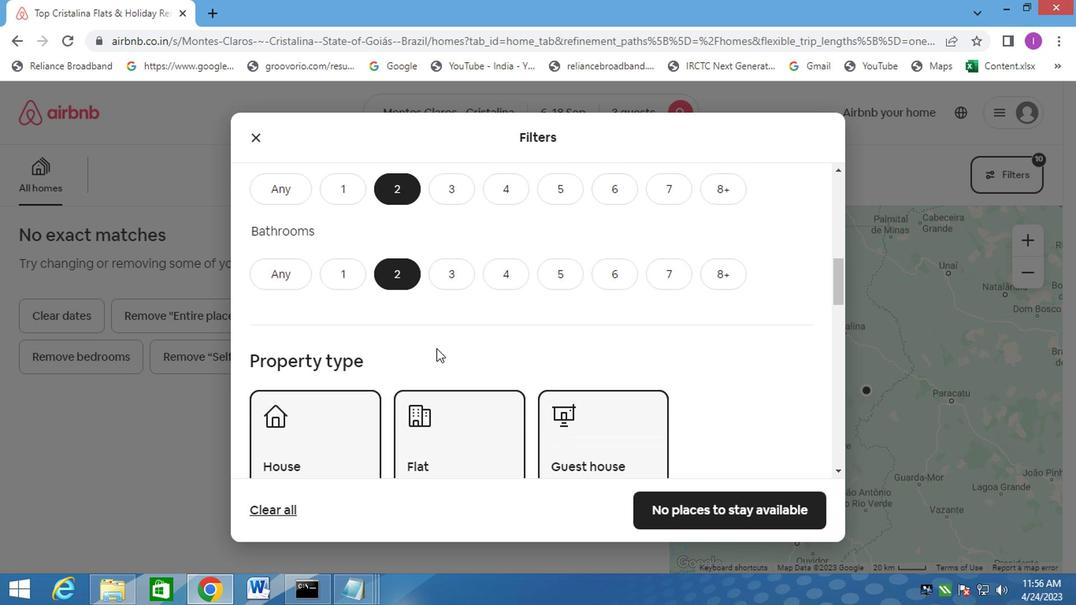 
Action: Mouse scrolled (432, 349) with delta (0, 0)
Screenshot: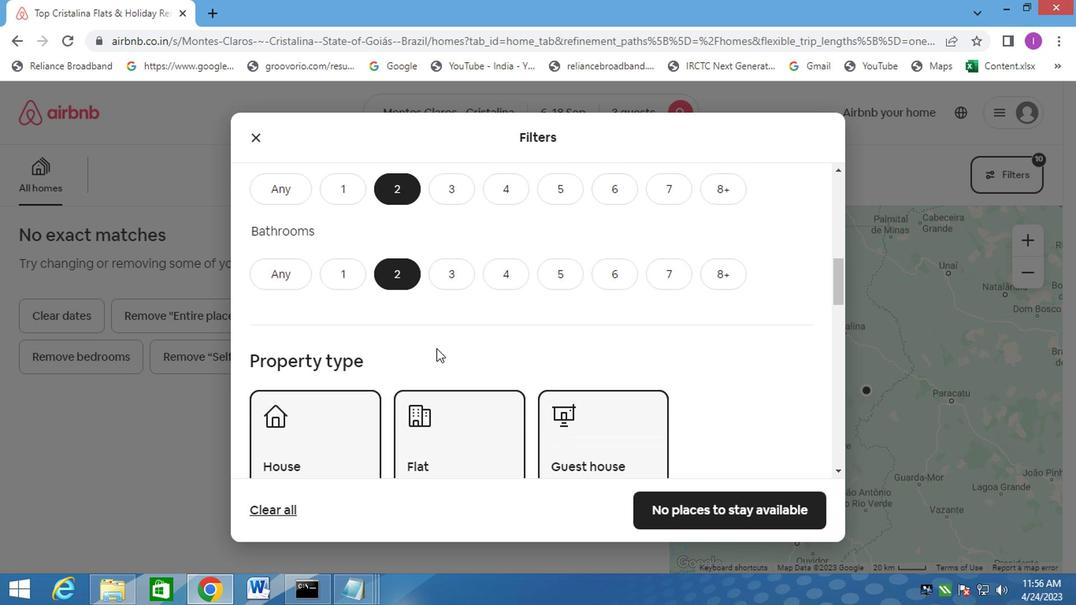 
Action: Mouse scrolled (432, 350) with delta (0, 0)
Screenshot: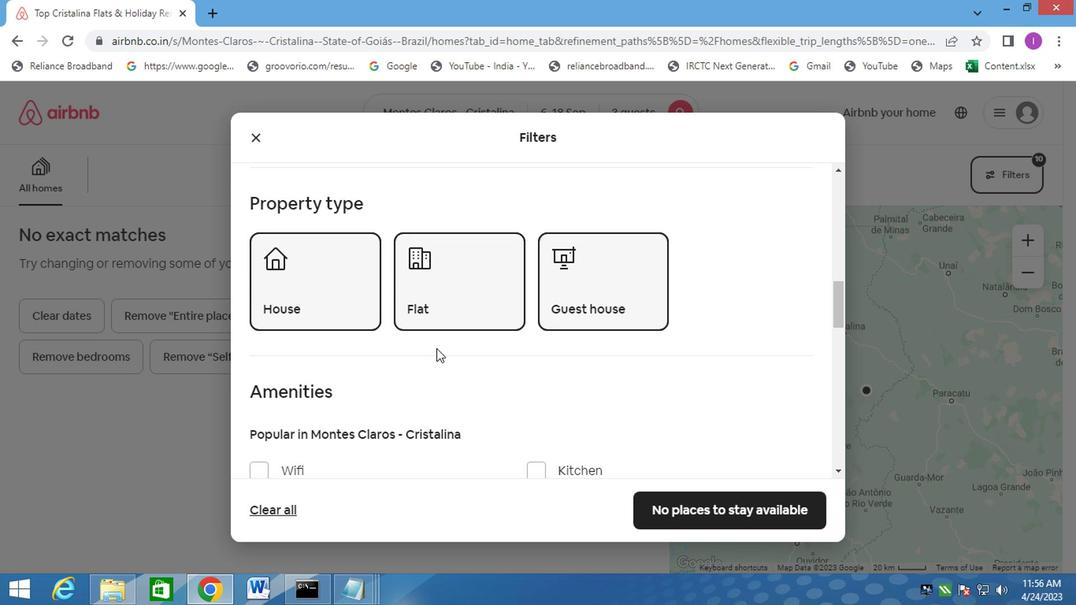 
Action: Mouse moved to (448, 354)
Screenshot: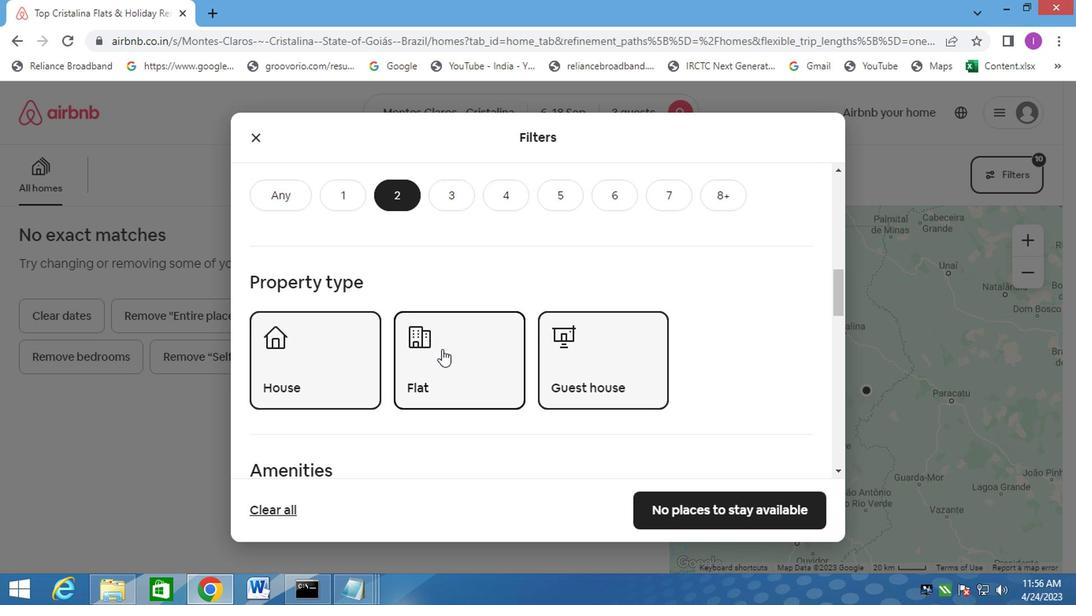 
Action: Mouse scrolled (448, 353) with delta (0, 0)
Screenshot: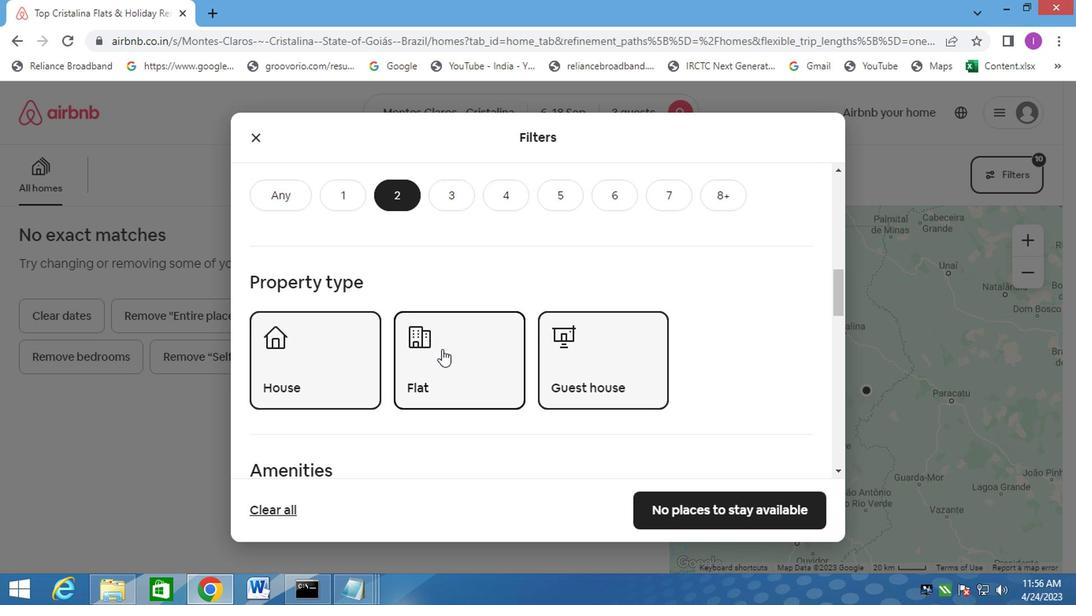 
Action: Mouse moved to (452, 357)
Screenshot: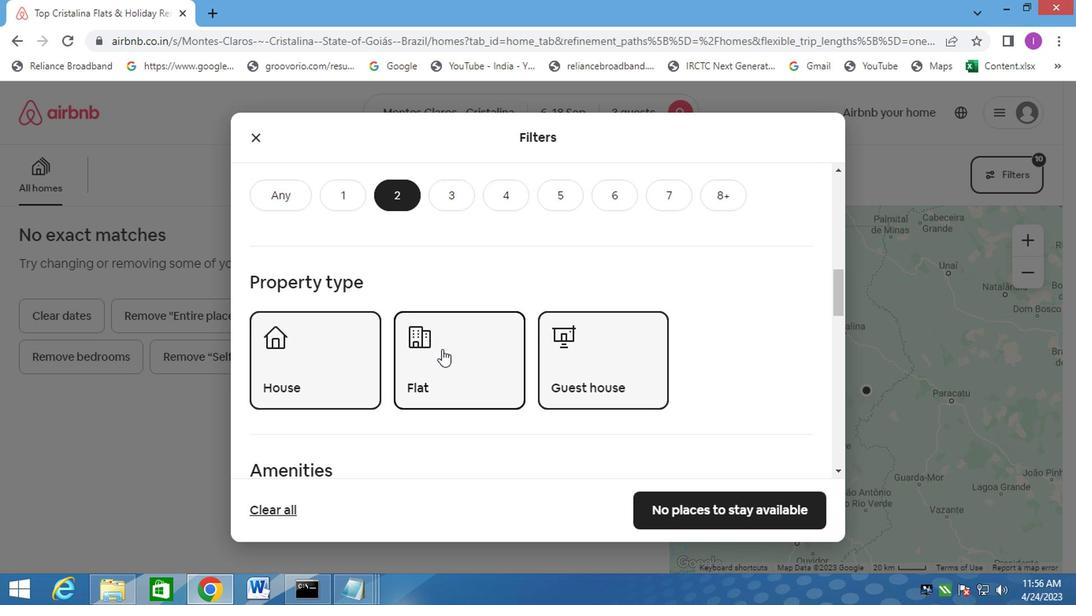 
Action: Mouse scrolled (452, 357) with delta (0, 0)
Screenshot: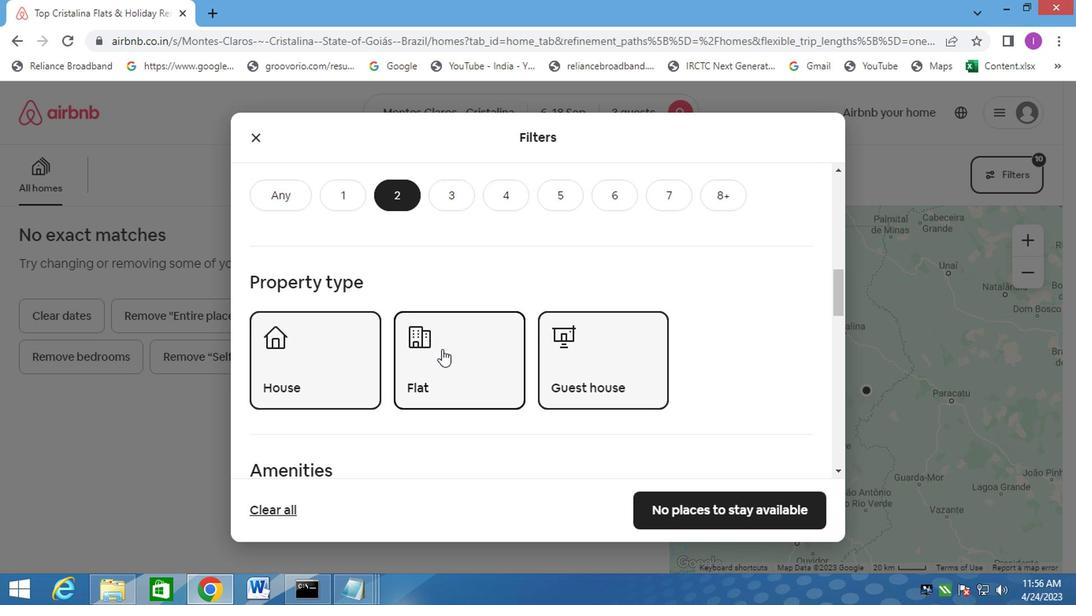 
Action: Mouse scrolled (452, 357) with delta (0, 0)
Screenshot: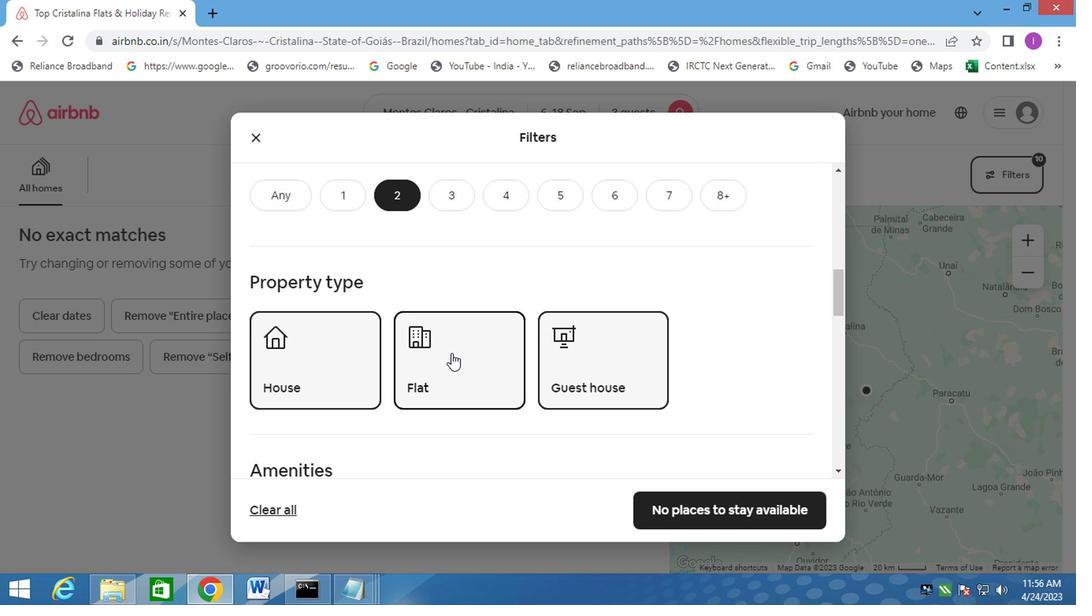 
Action: Mouse moved to (452, 357)
Screenshot: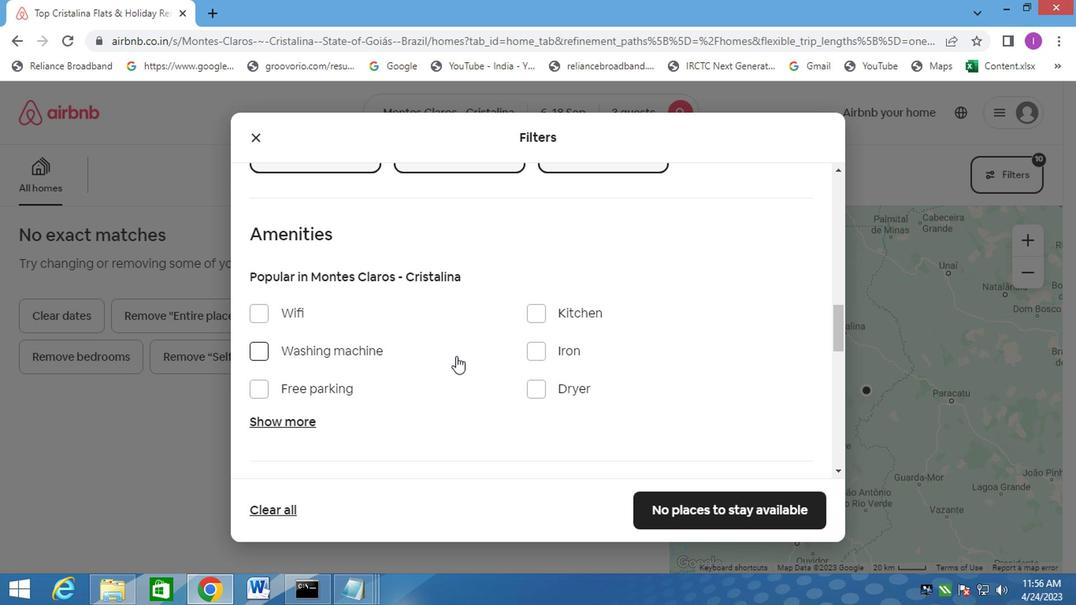 
Action: Mouse scrolled (452, 357) with delta (0, 0)
Screenshot: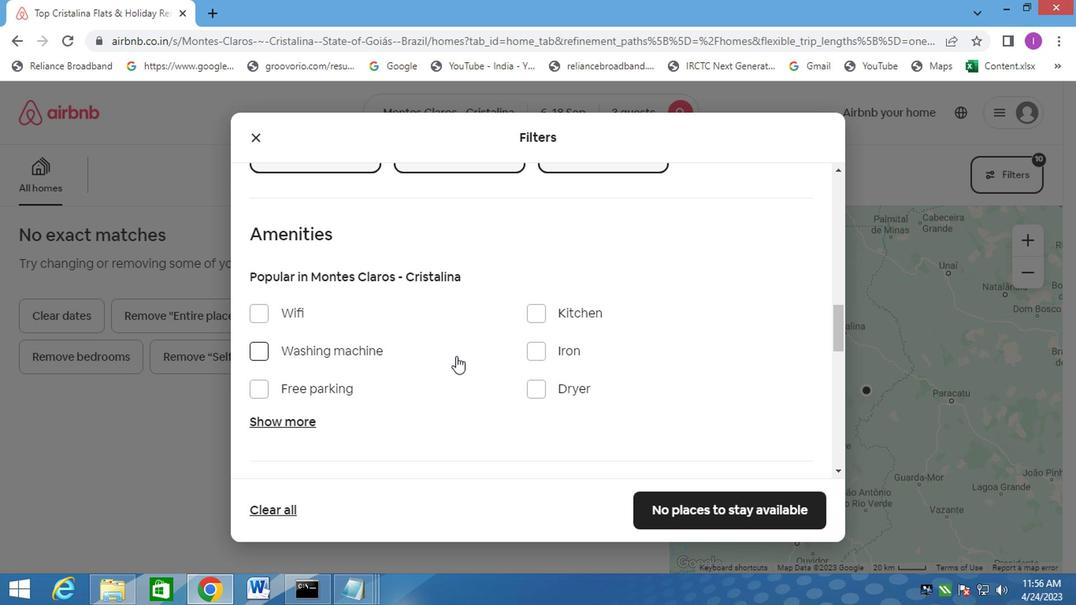 
Action: Mouse moved to (450, 357)
Screenshot: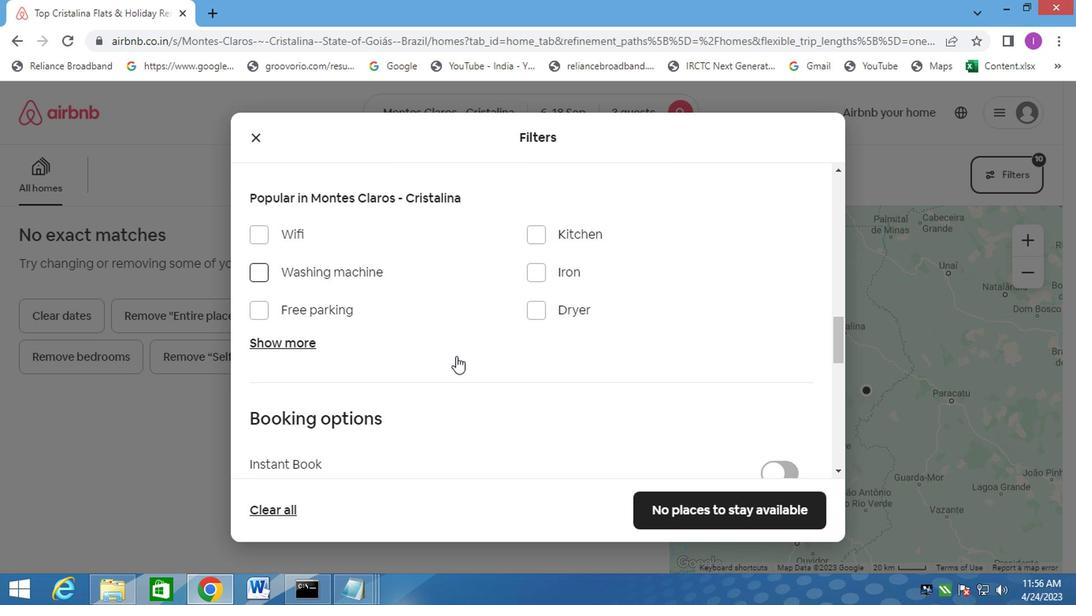 
Action: Mouse scrolled (450, 356) with delta (0, -1)
Screenshot: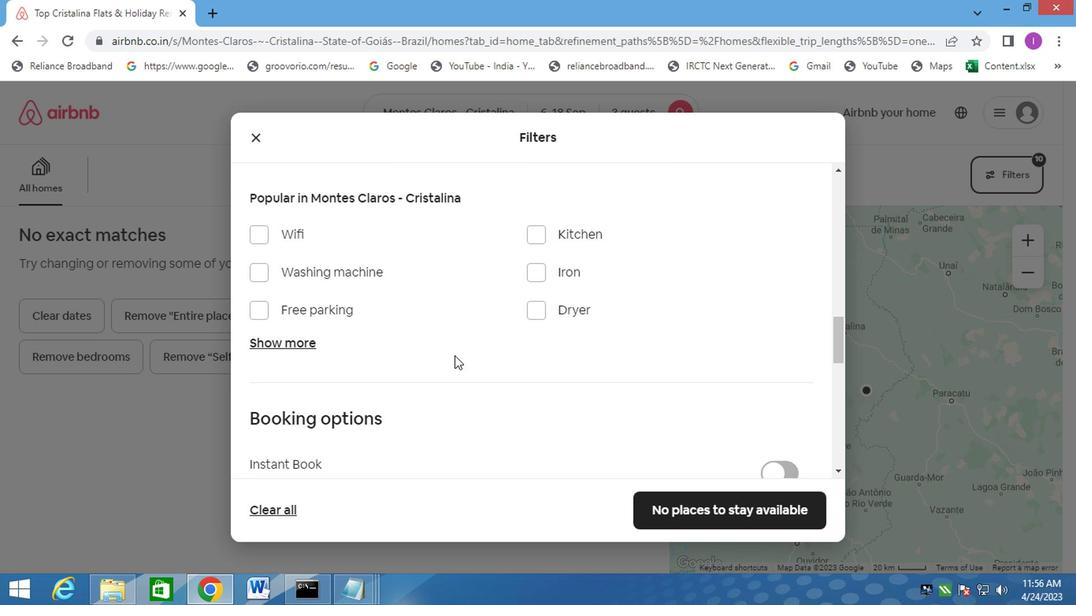 
Action: Mouse scrolled (450, 356) with delta (0, -1)
Screenshot: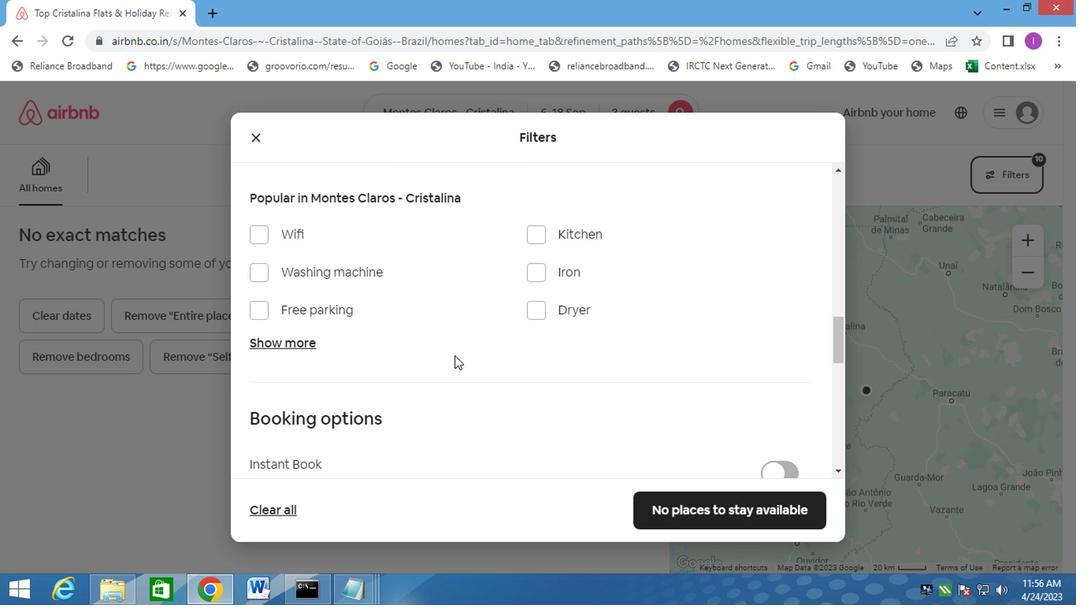 
Action: Mouse scrolled (450, 356) with delta (0, -1)
Screenshot: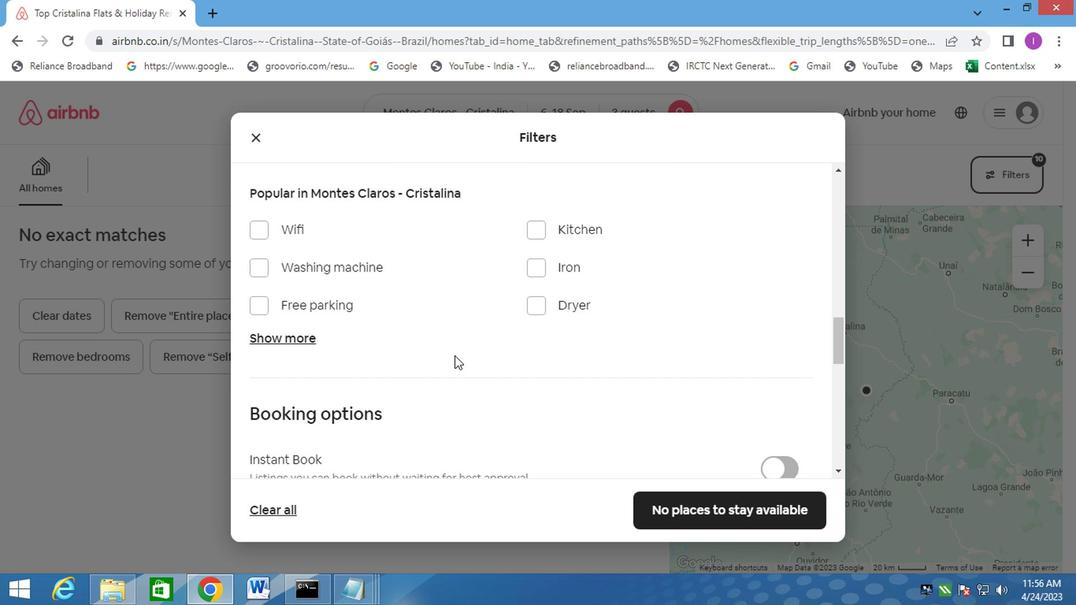 
Action: Mouse moved to (449, 356)
Screenshot: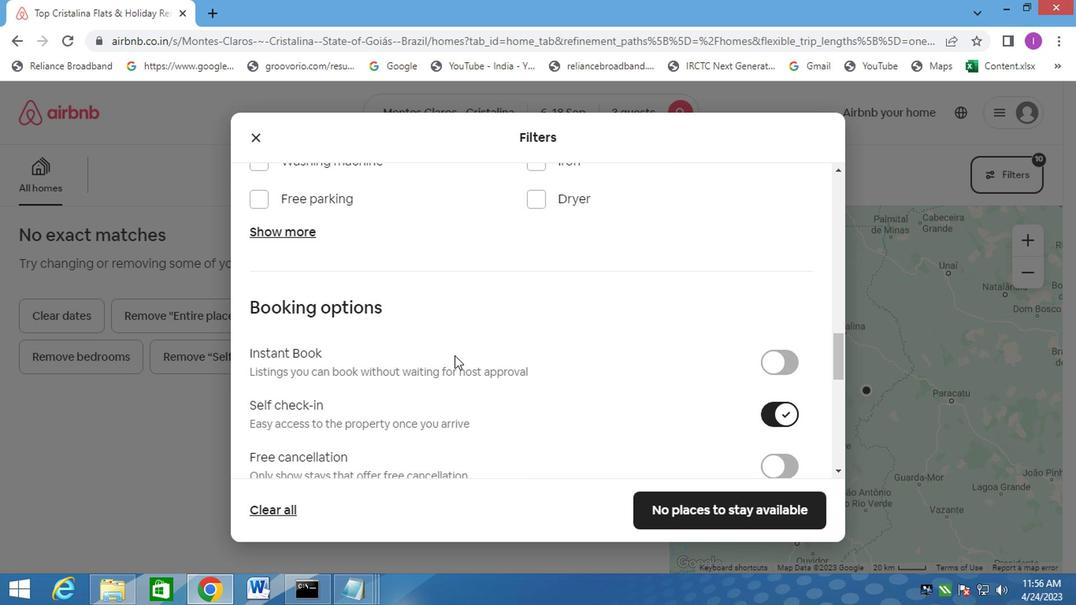 
Action: Mouse scrolled (449, 355) with delta (0, 0)
Screenshot: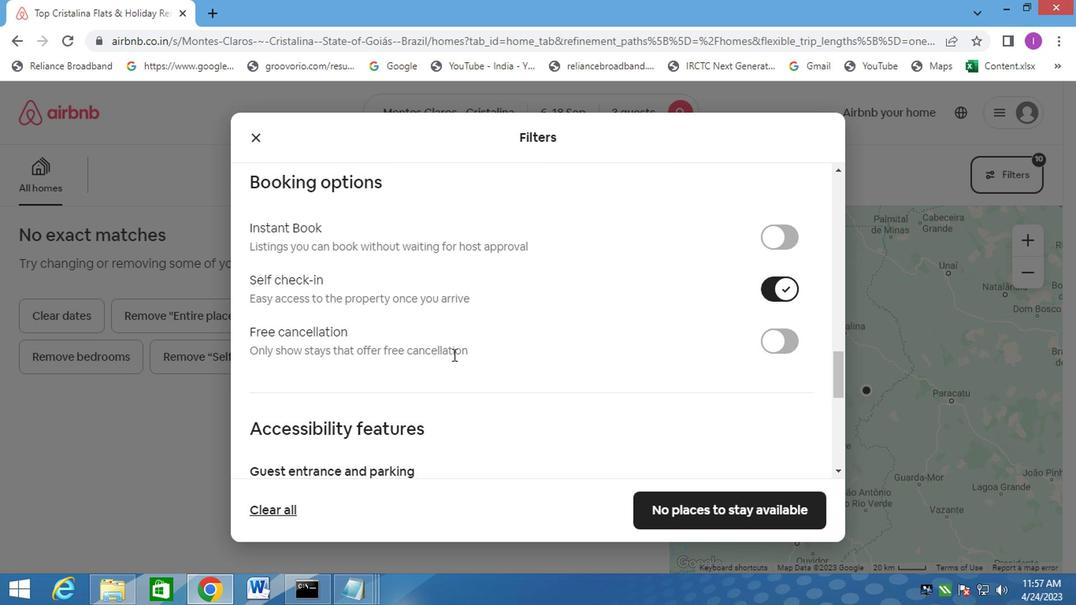 
Action: Mouse scrolled (449, 355) with delta (0, 0)
Screenshot: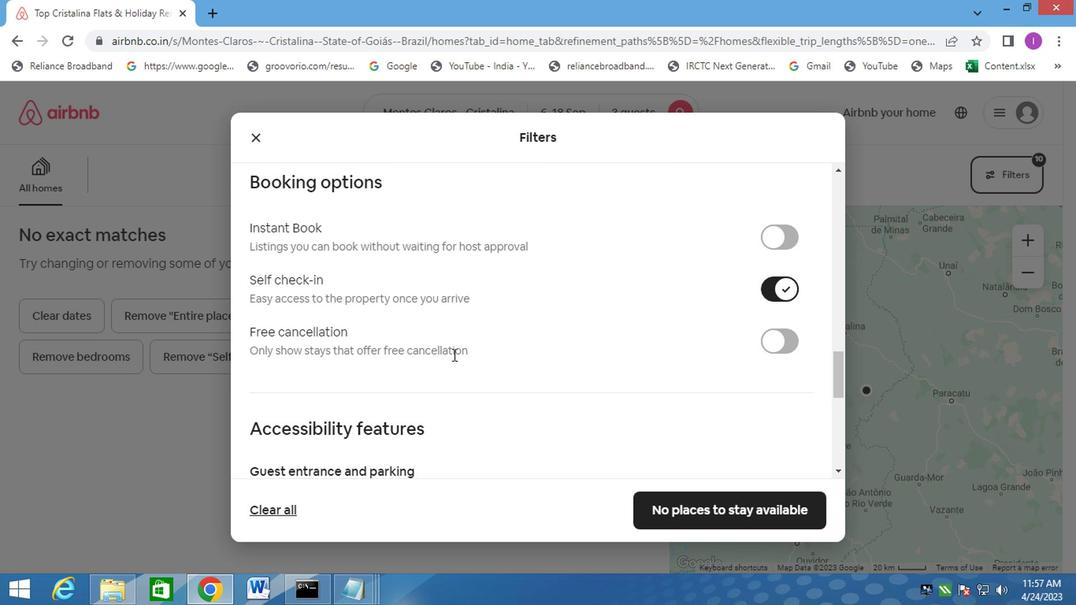
Action: Mouse scrolled (449, 355) with delta (0, 0)
Screenshot: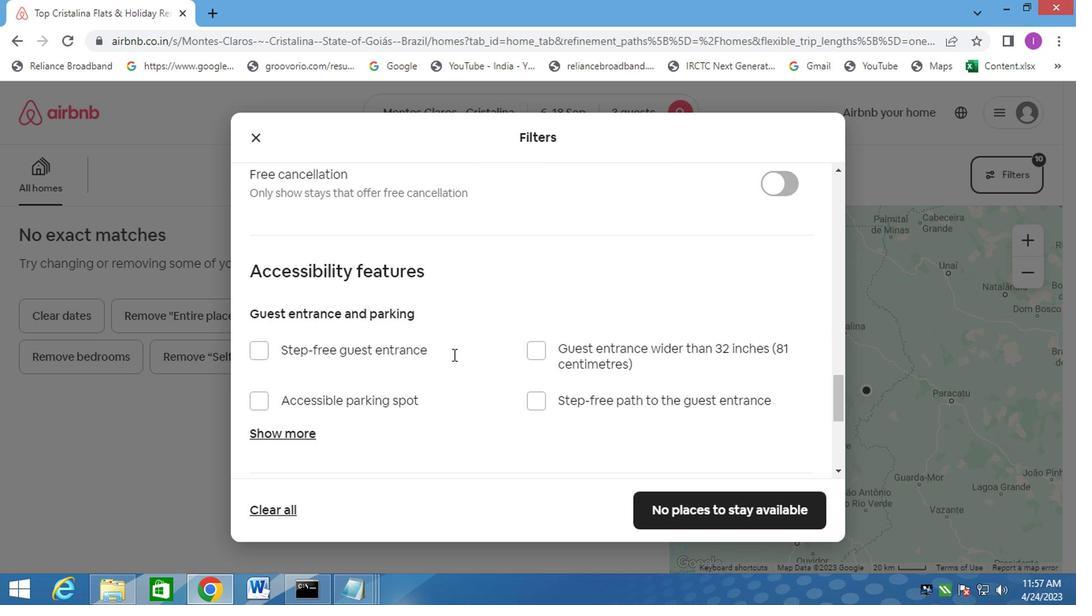 
Action: Mouse scrolled (449, 355) with delta (0, 0)
Screenshot: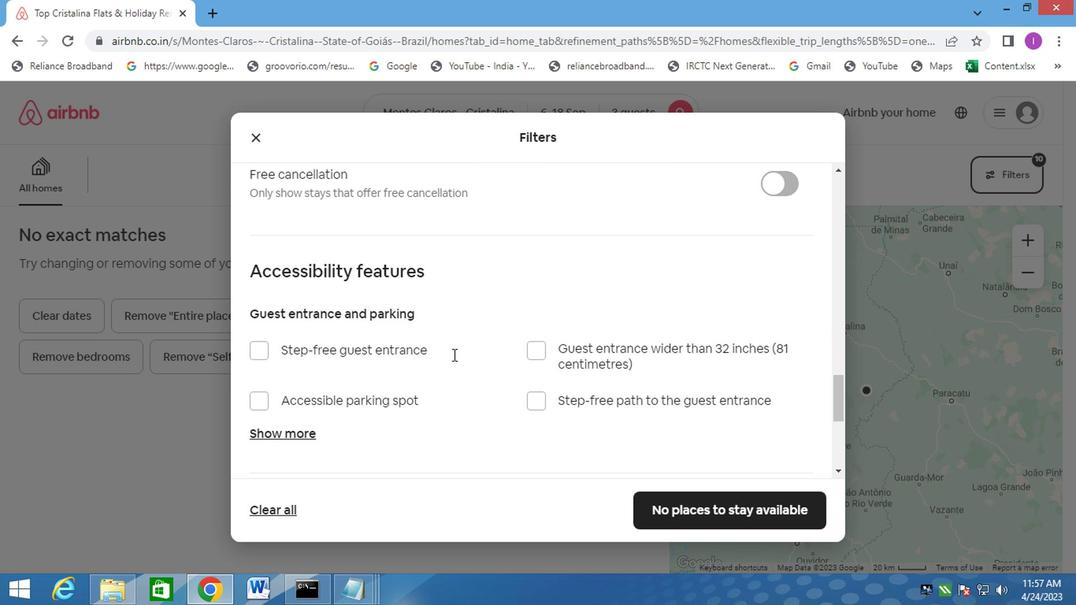 
Action: Mouse scrolled (449, 355) with delta (0, 0)
Screenshot: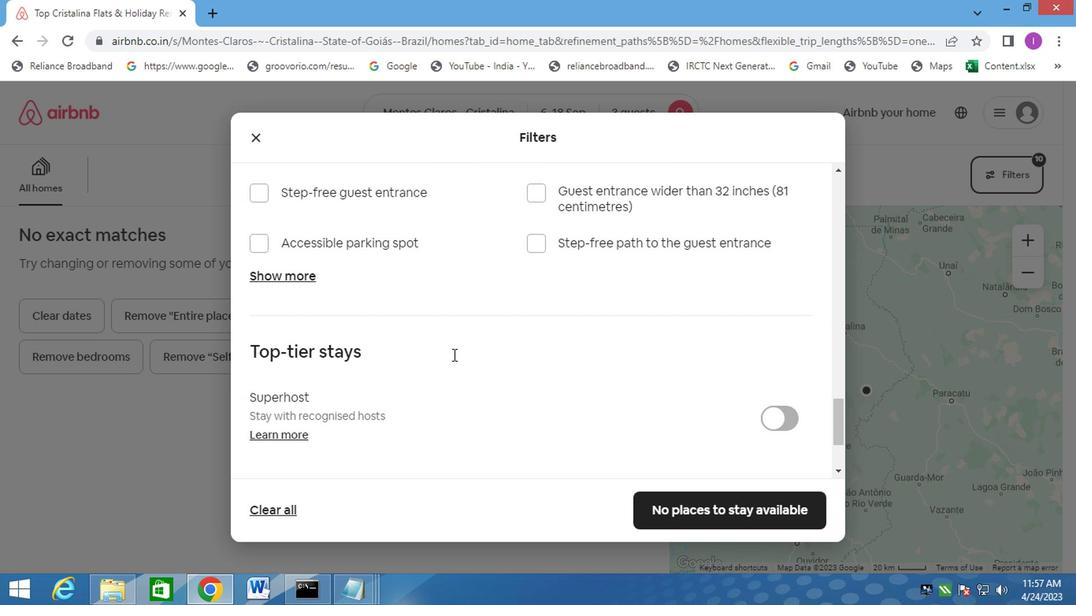
Action: Mouse scrolled (449, 355) with delta (0, 0)
Screenshot: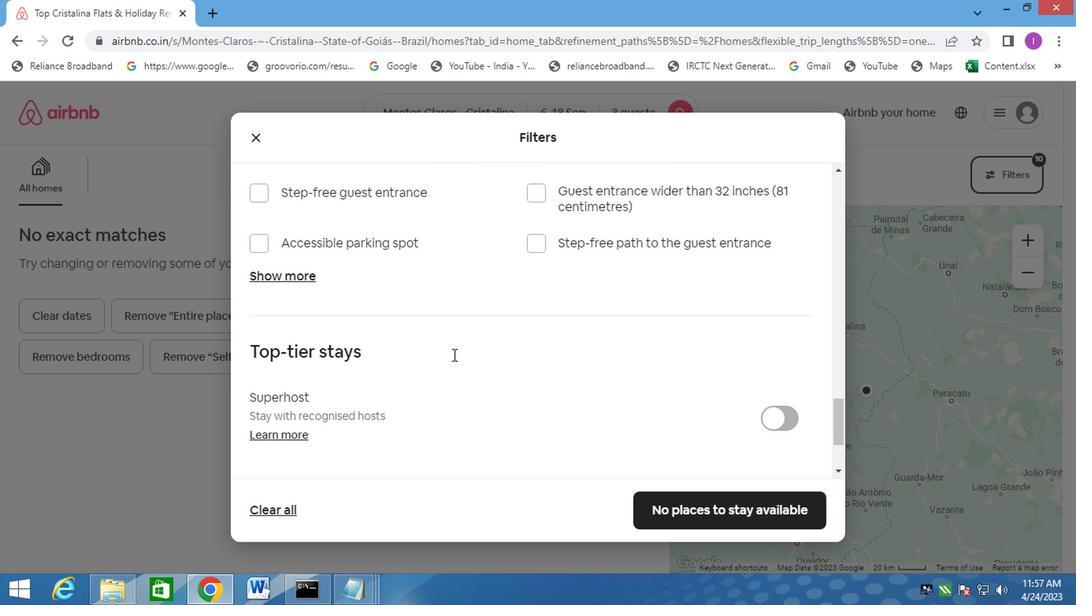 
Action: Mouse scrolled (449, 355) with delta (0, 0)
Screenshot: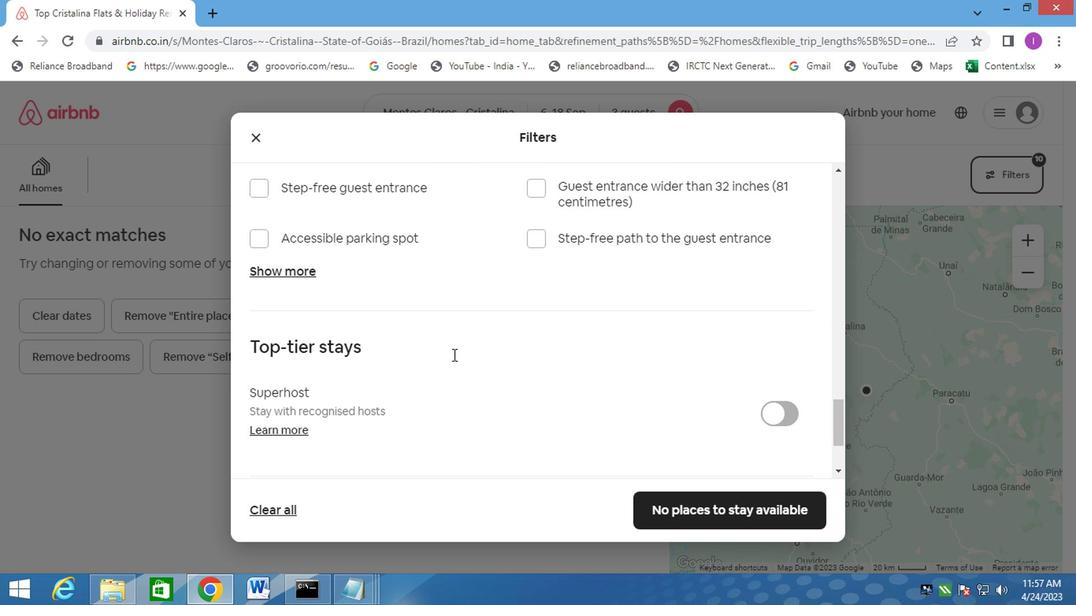 
Action: Mouse scrolled (449, 355) with delta (0, 0)
Screenshot: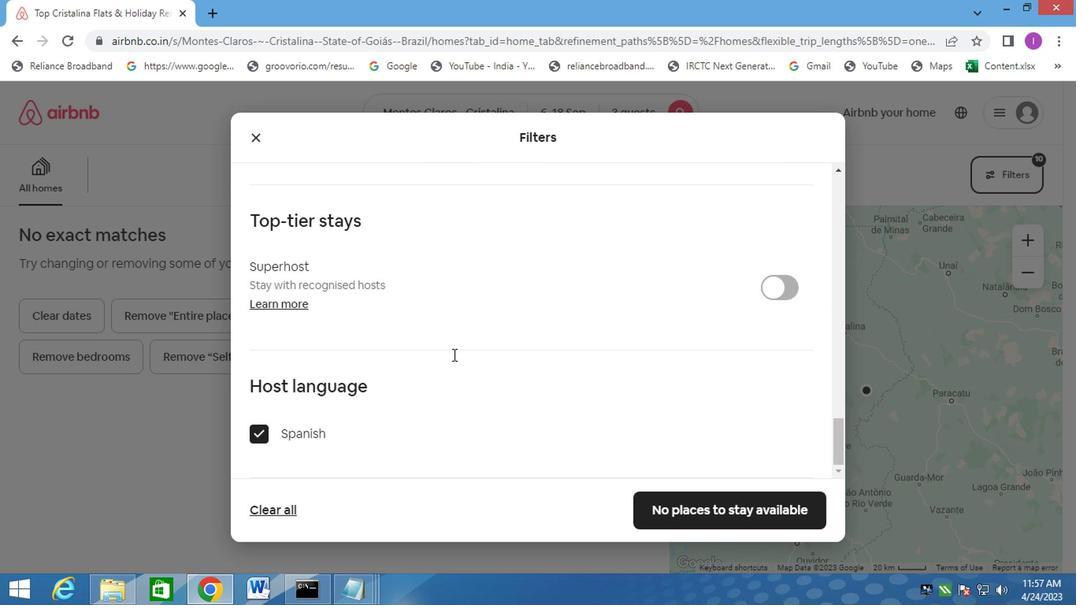 
Action: Mouse scrolled (449, 355) with delta (0, 0)
Screenshot: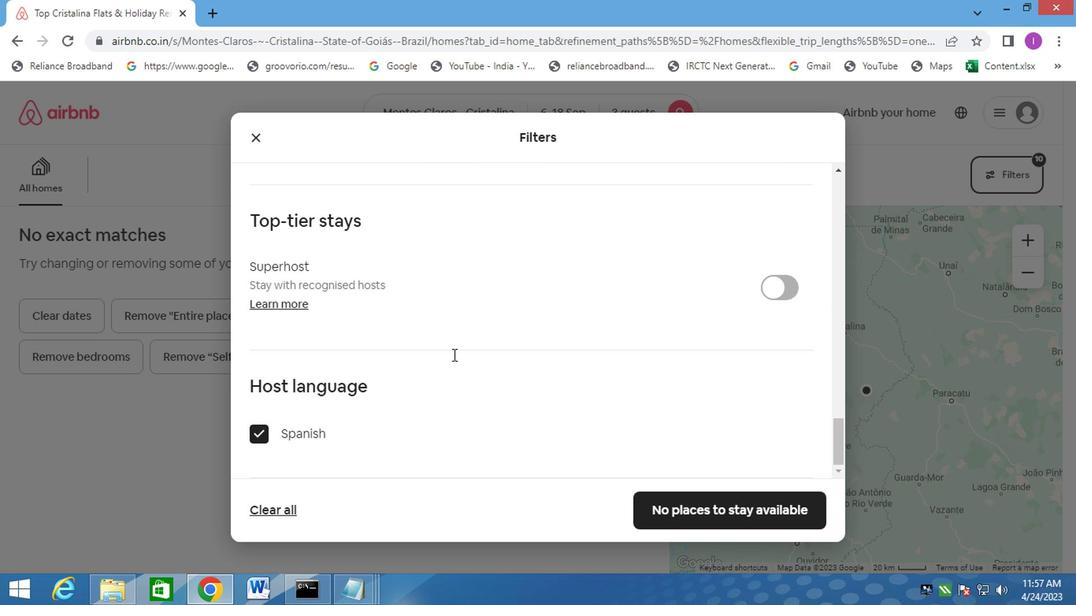 
Action: Mouse moved to (448, 356)
Screenshot: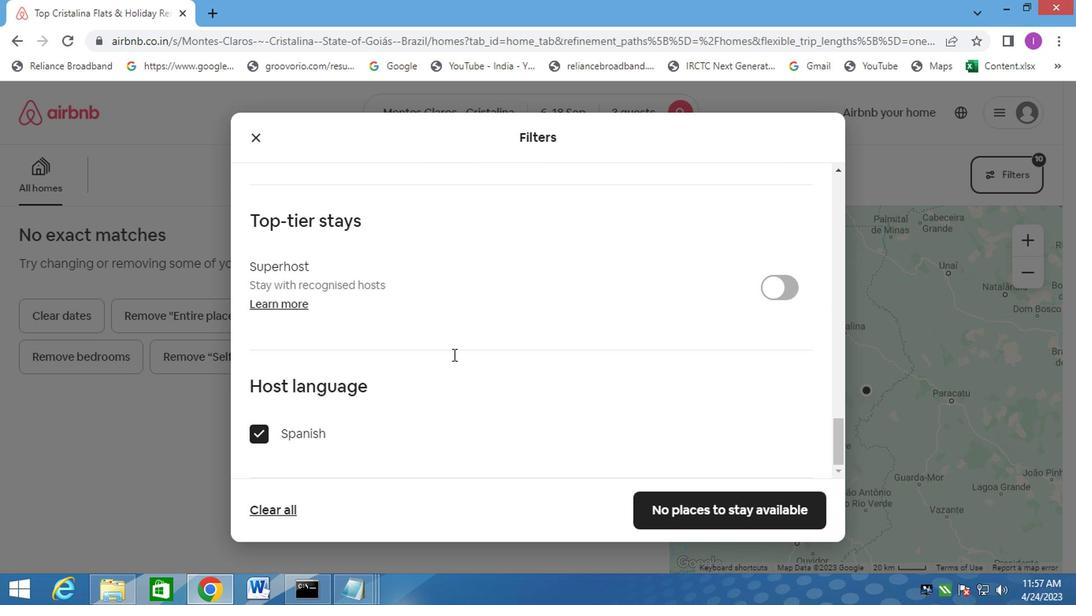 
Action: Mouse scrolled (448, 355) with delta (0, 0)
Screenshot: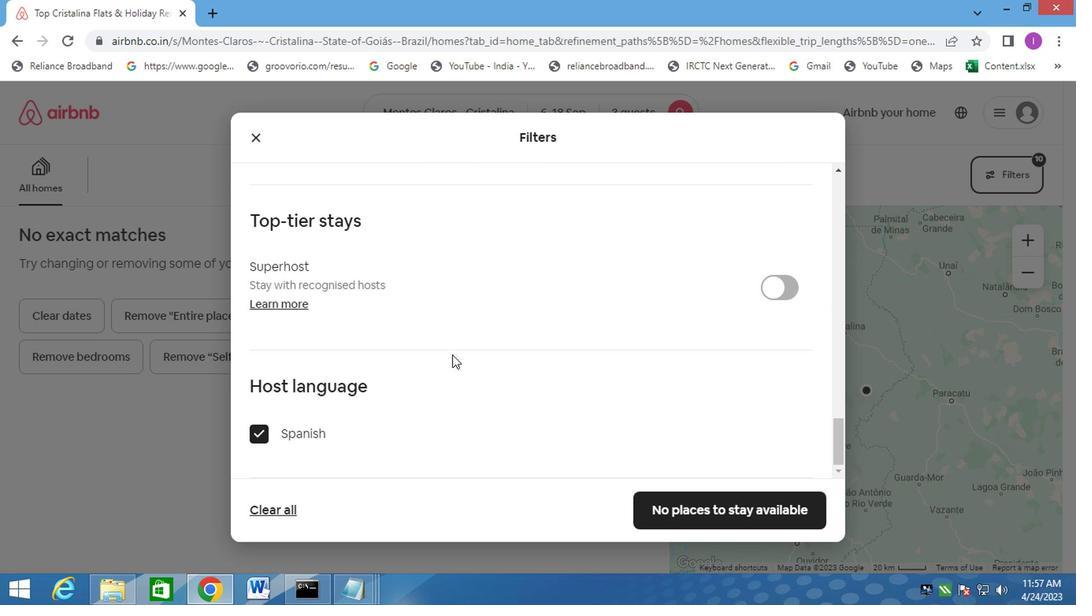 
Action: Mouse scrolled (448, 355) with delta (0, 0)
Screenshot: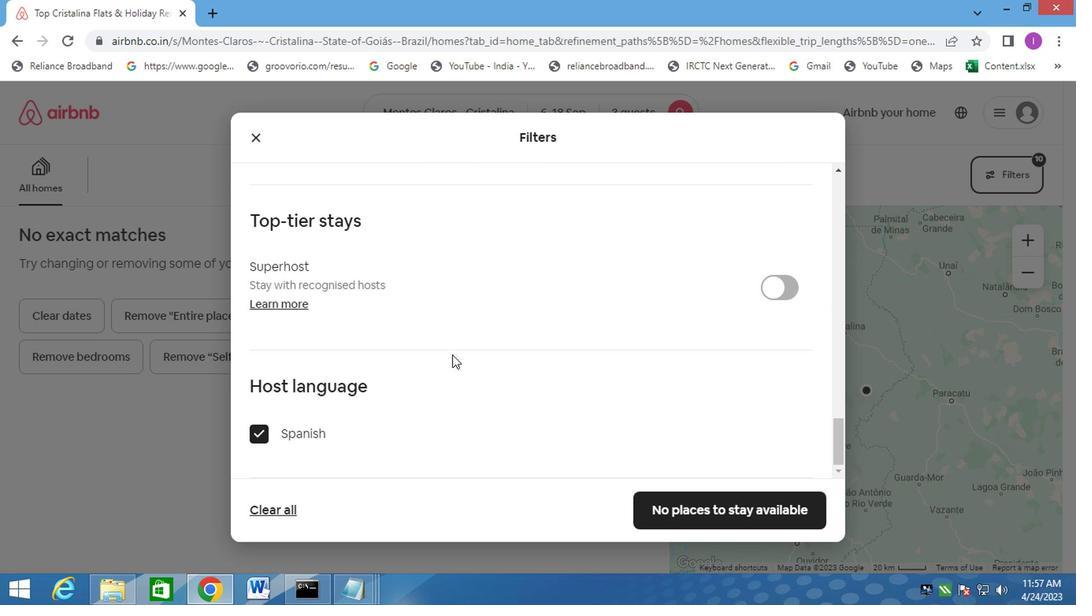
Action: Mouse scrolled (448, 355) with delta (0, 0)
Screenshot: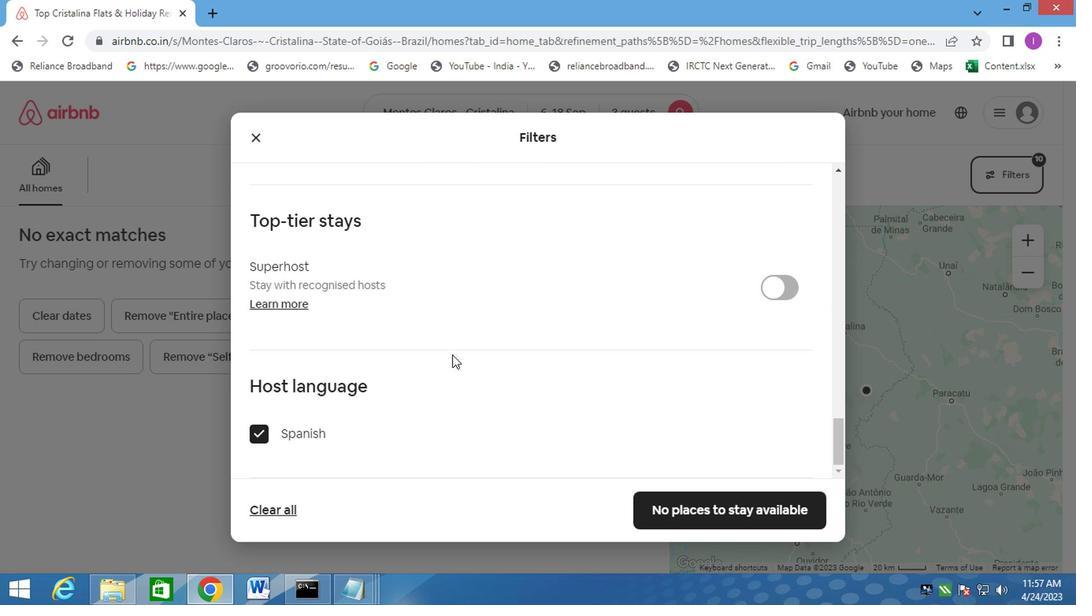 
Action: Mouse moved to (745, 514)
Screenshot: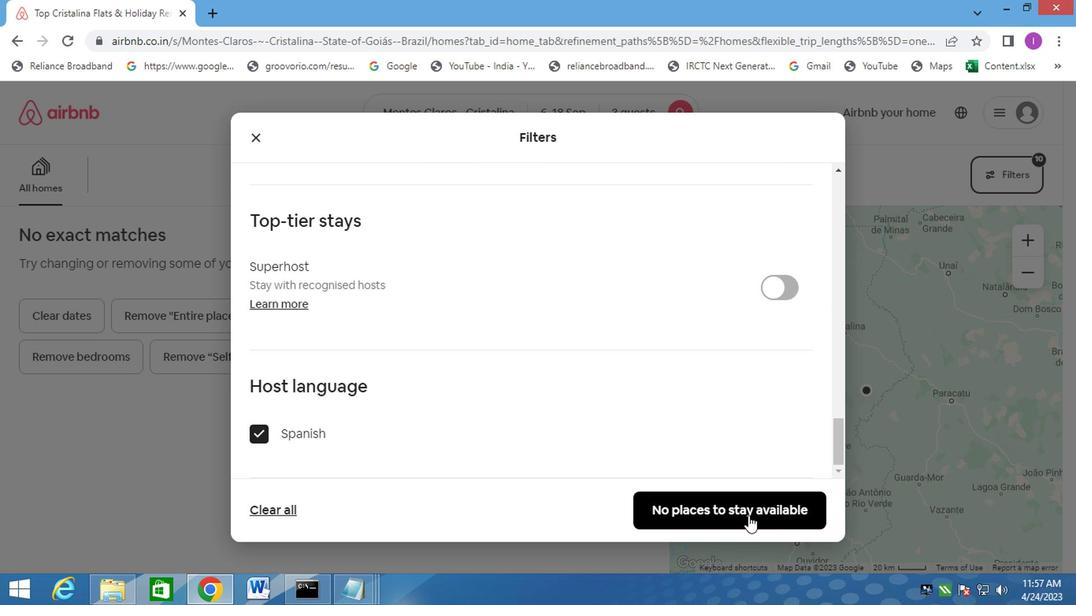 
Action: Mouse pressed left at (745, 514)
Screenshot: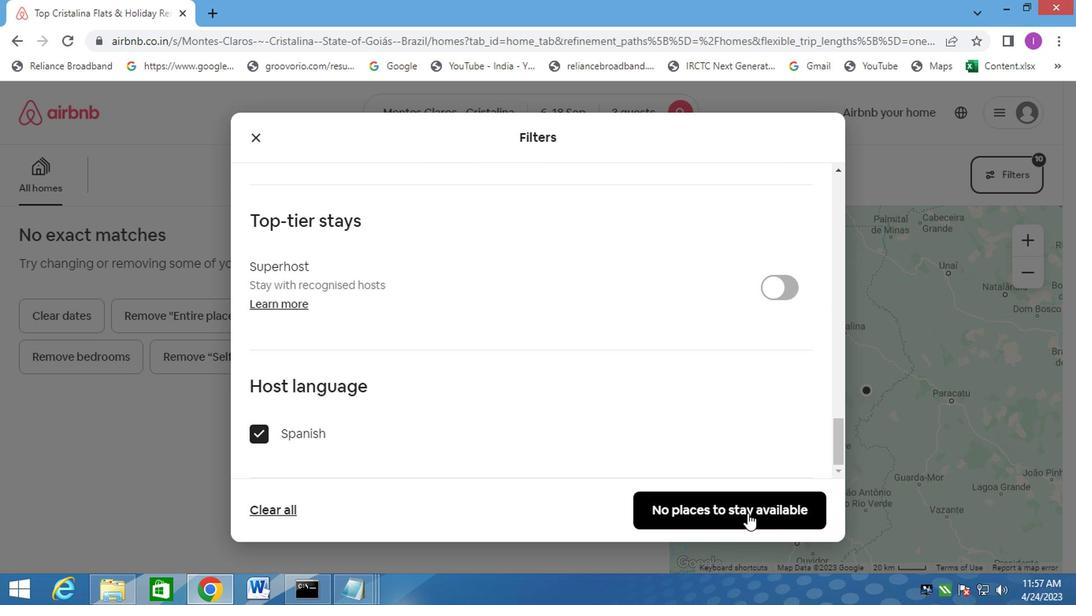 
Action: Mouse moved to (403, 128)
Screenshot: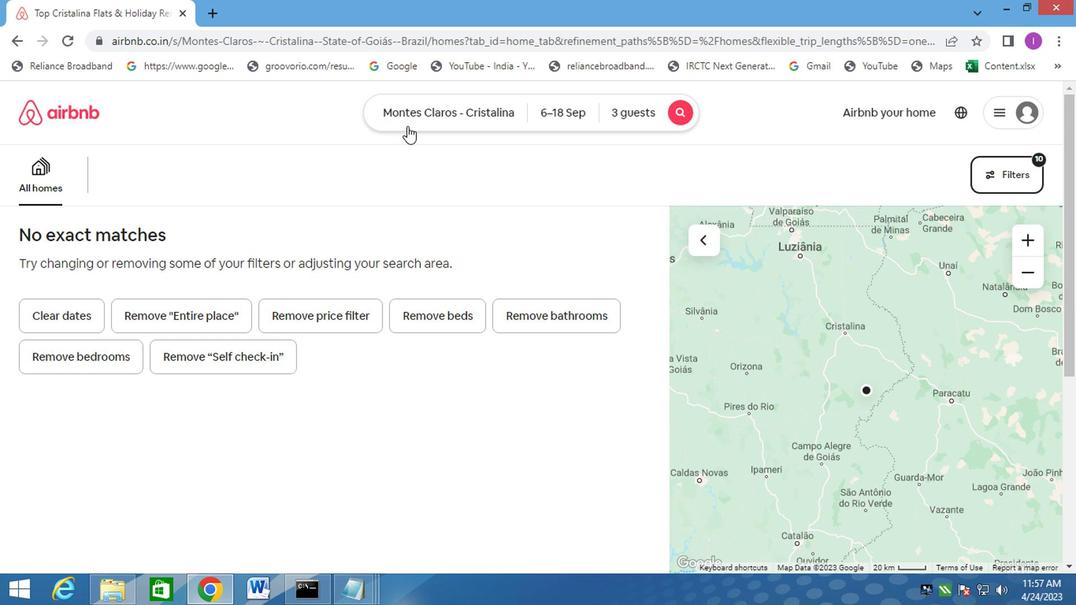 
Action: Key pressed <Key.f8>
Screenshot: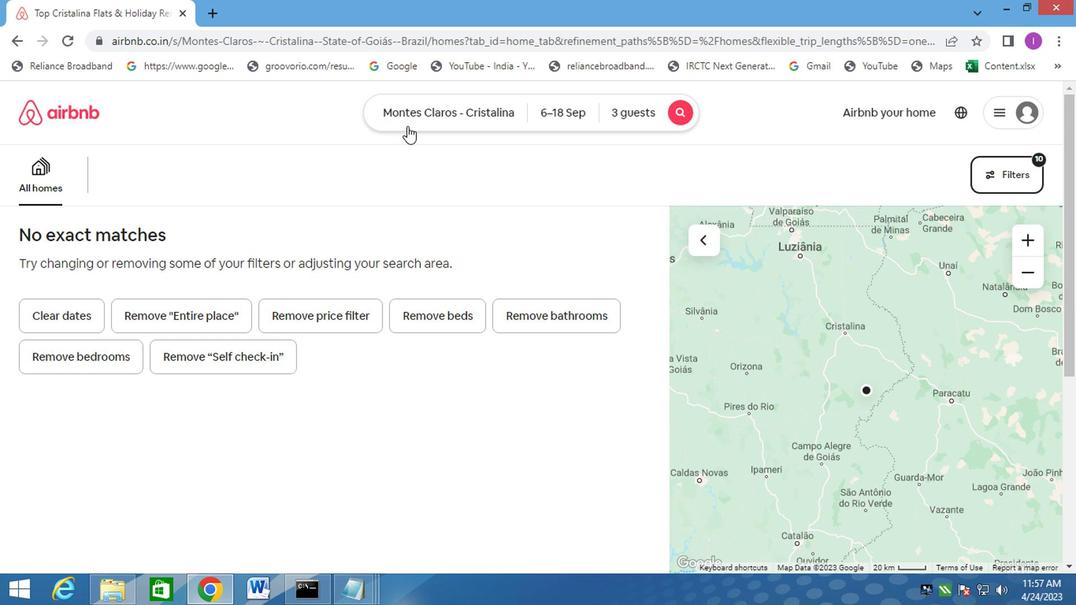 
